 Task: Add an event with the title Second Team Building Workshop: Strengthening Interpersonal Relationships, date '2023/12/19', time 7:00 AM to 9:00 AMand add a description: Welcome to the Performance Improvement Plan (PIP) Discussion, an important and constructive session designed to address performance concerns and create a roadmap for improvement. The PIP Discussion provides an opportunity for open dialogue, collaboration, and support to help individuals overcome challenges and achieve their full potential., put the event into Yellow category . Add location for the event as: 321 The Dubai Mall, Dubai, UAE, logged in from the account softage.10@softage.netand send the event invitation to softage.5@softage.net and softage.6@softage.net. Set a reminder for the event 1 hour before
Action: Mouse moved to (133, 151)
Screenshot: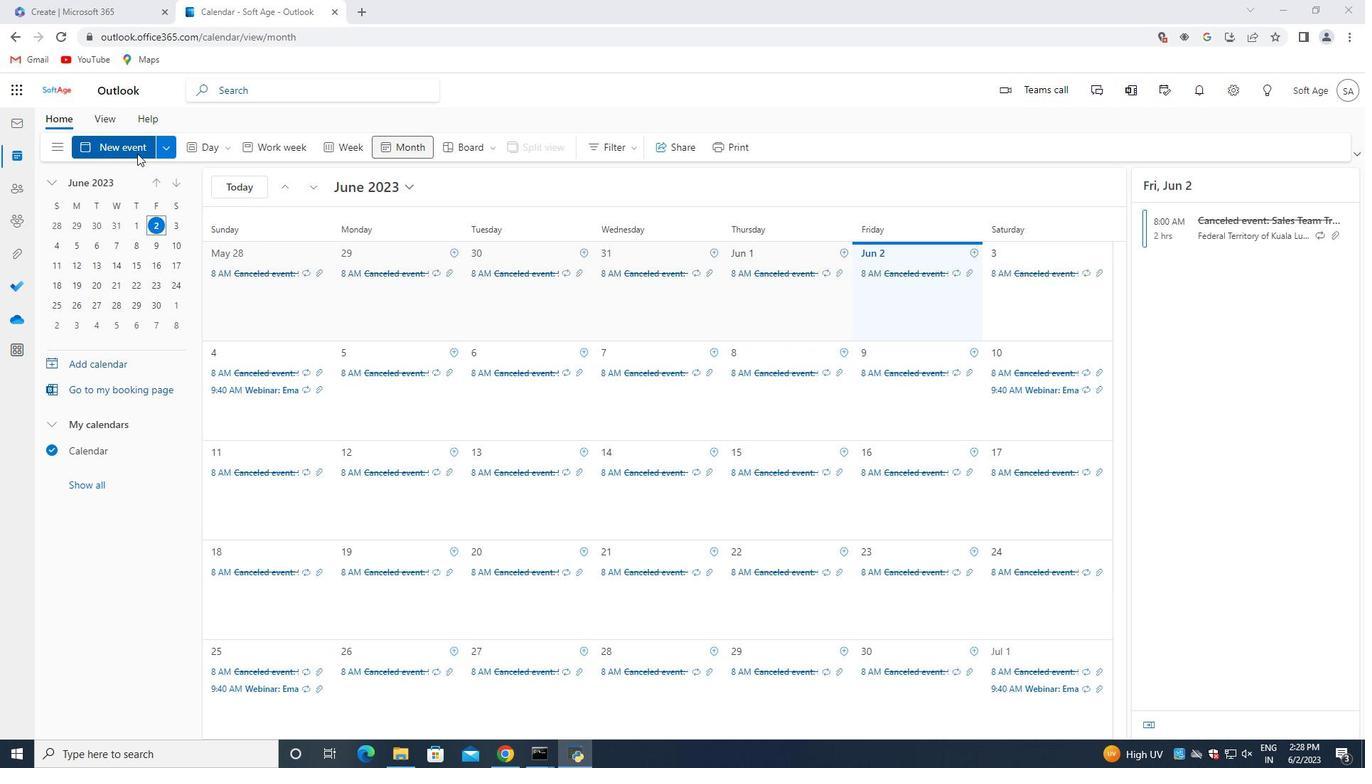 
Action: Mouse pressed left at (133, 151)
Screenshot: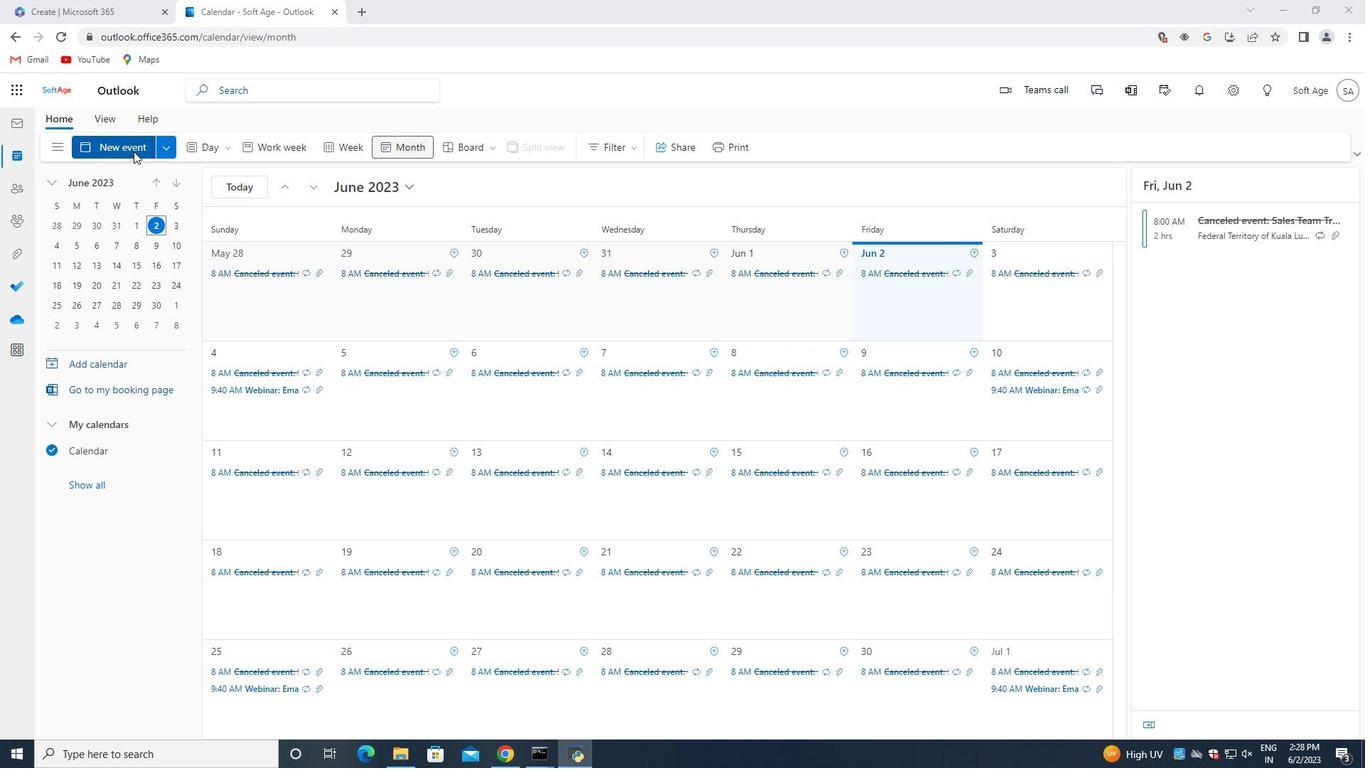 
Action: Mouse moved to (386, 234)
Screenshot: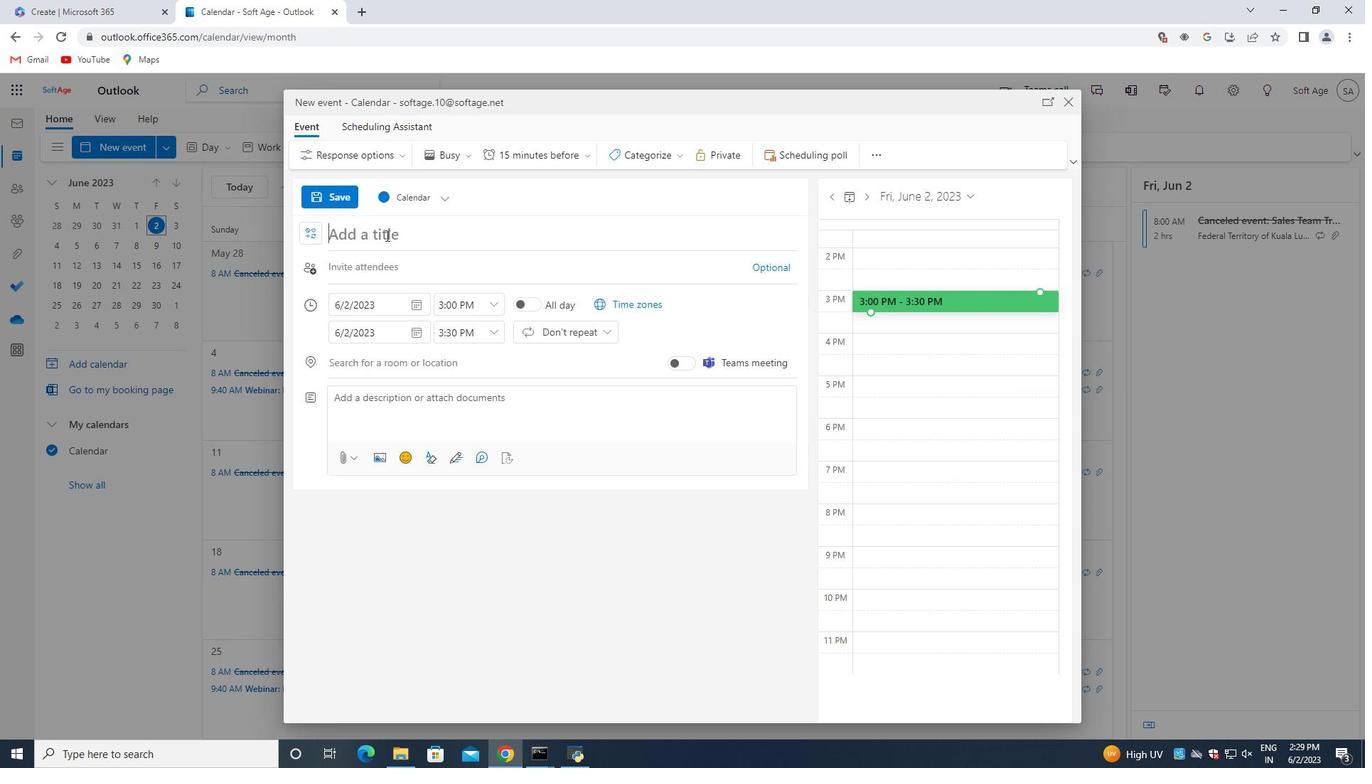 
Action: Mouse pressed left at (386, 234)
Screenshot: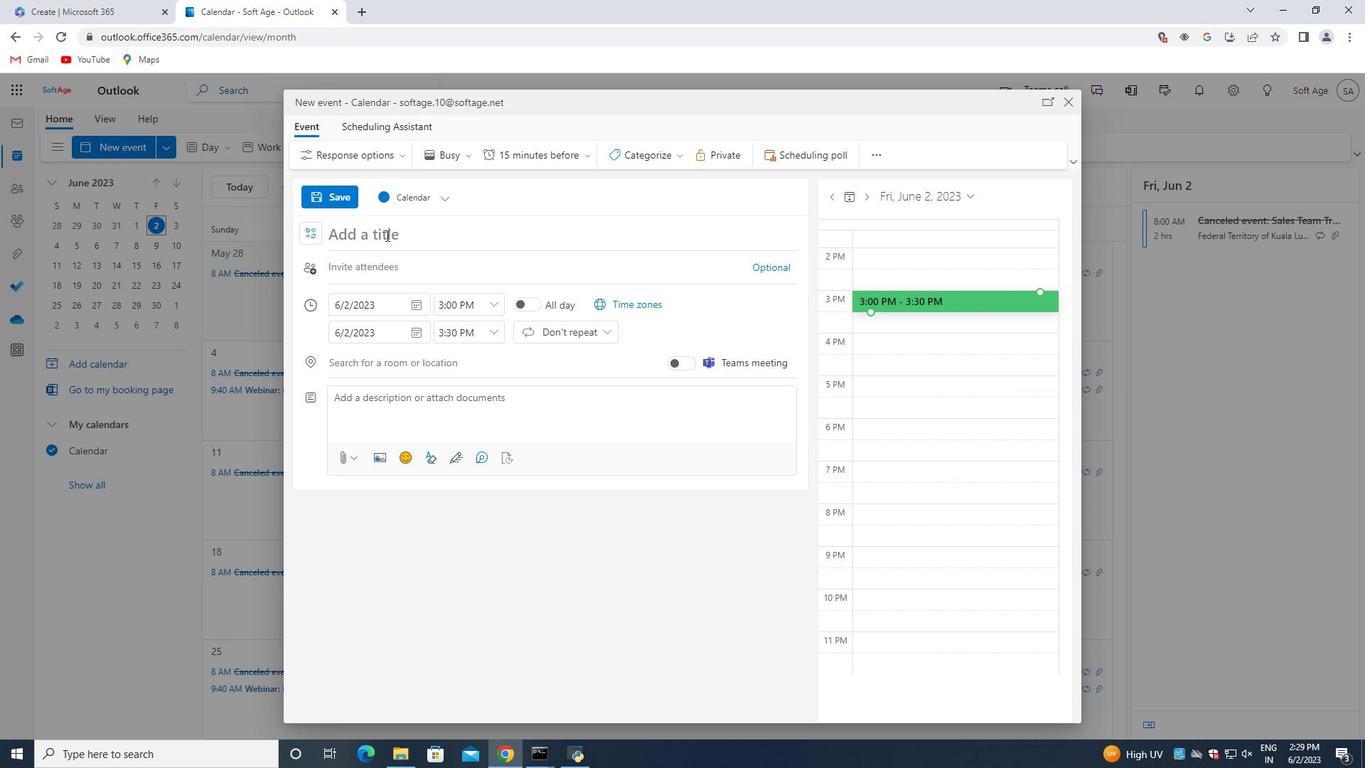 
Action: Key pressed <Key.shift>Second<Key.space><Key.shift>Team<Key.space><Key.shift>Building<Key.space><Key.shift>Workshop<Key.shift_r><Key.shift_r><Key.shift_r>:<Key.space><Key.shift>Strengthening<Key.space><Key.shift>Interpersonal<Key.space><Key.shift>Relationships
Screenshot: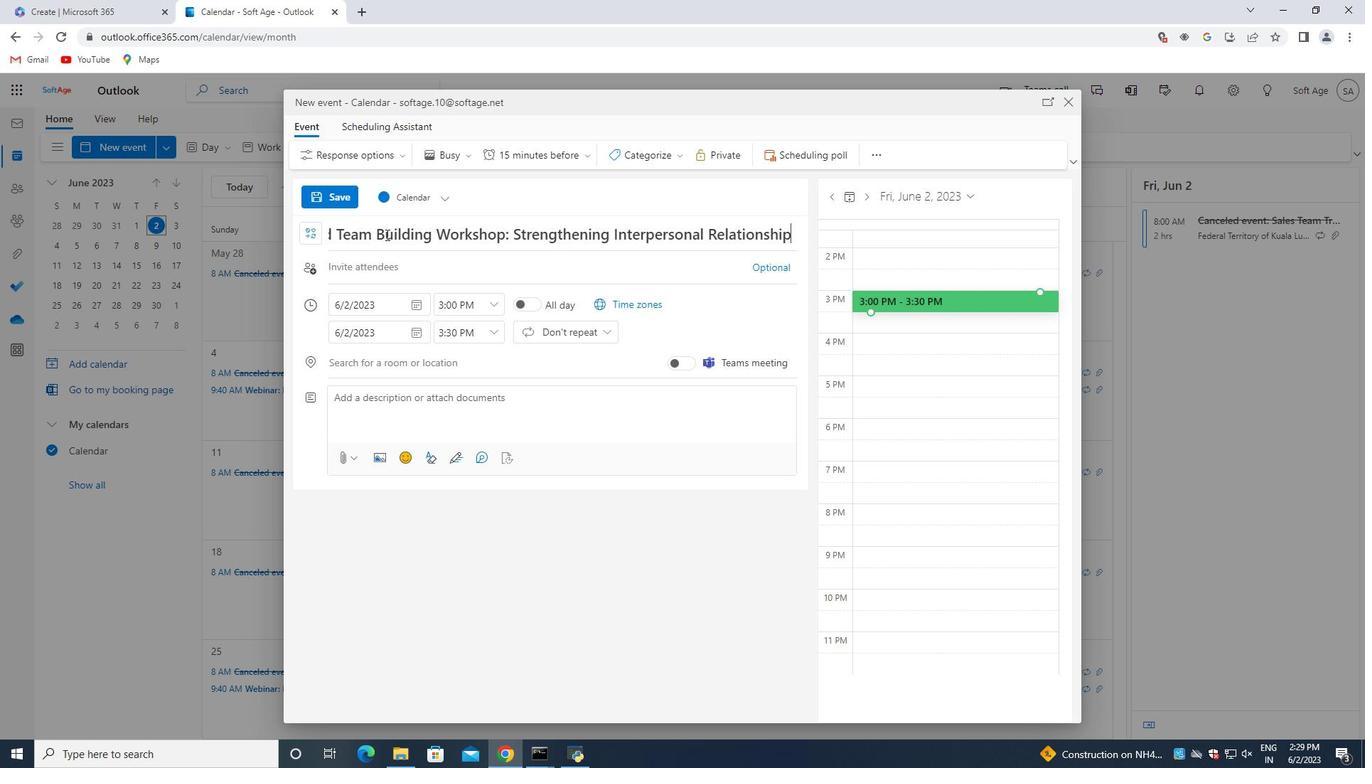 
Action: Mouse moved to (415, 305)
Screenshot: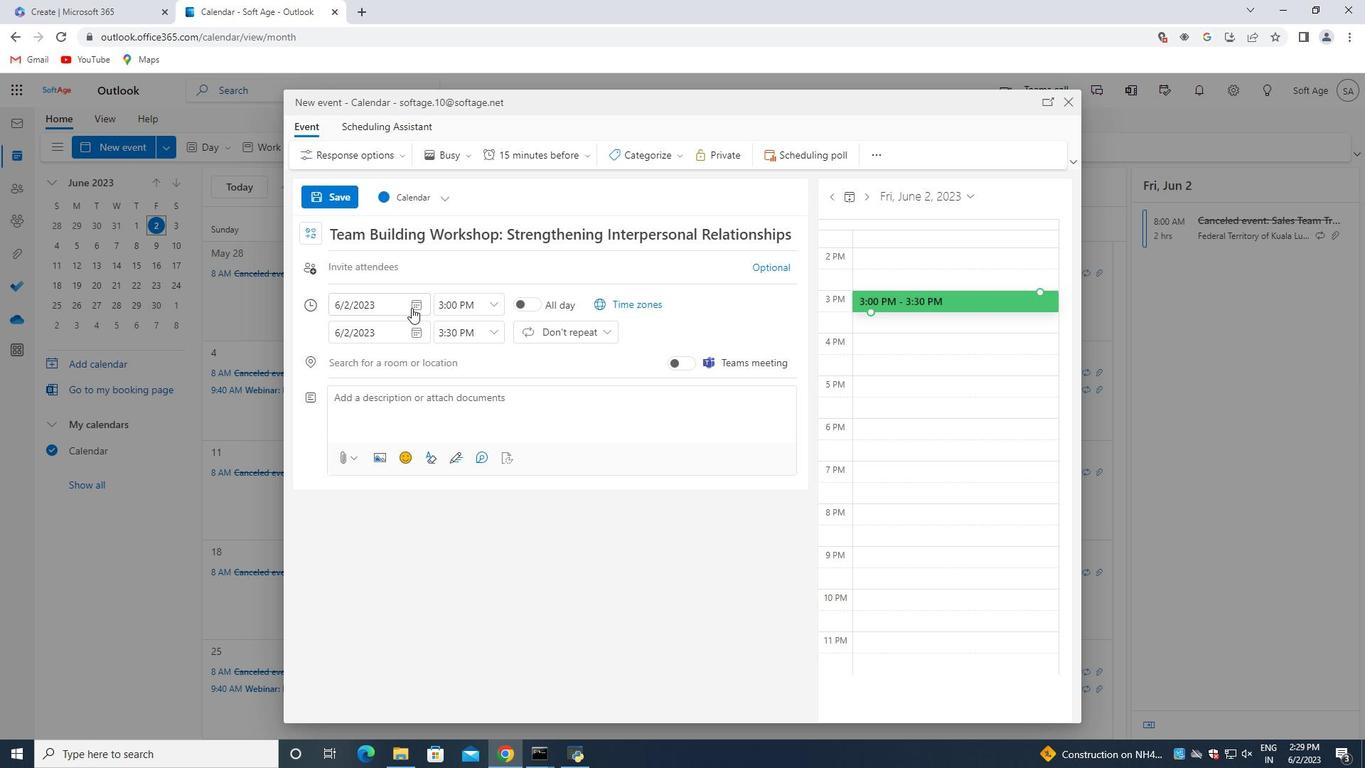
Action: Mouse pressed left at (415, 305)
Screenshot: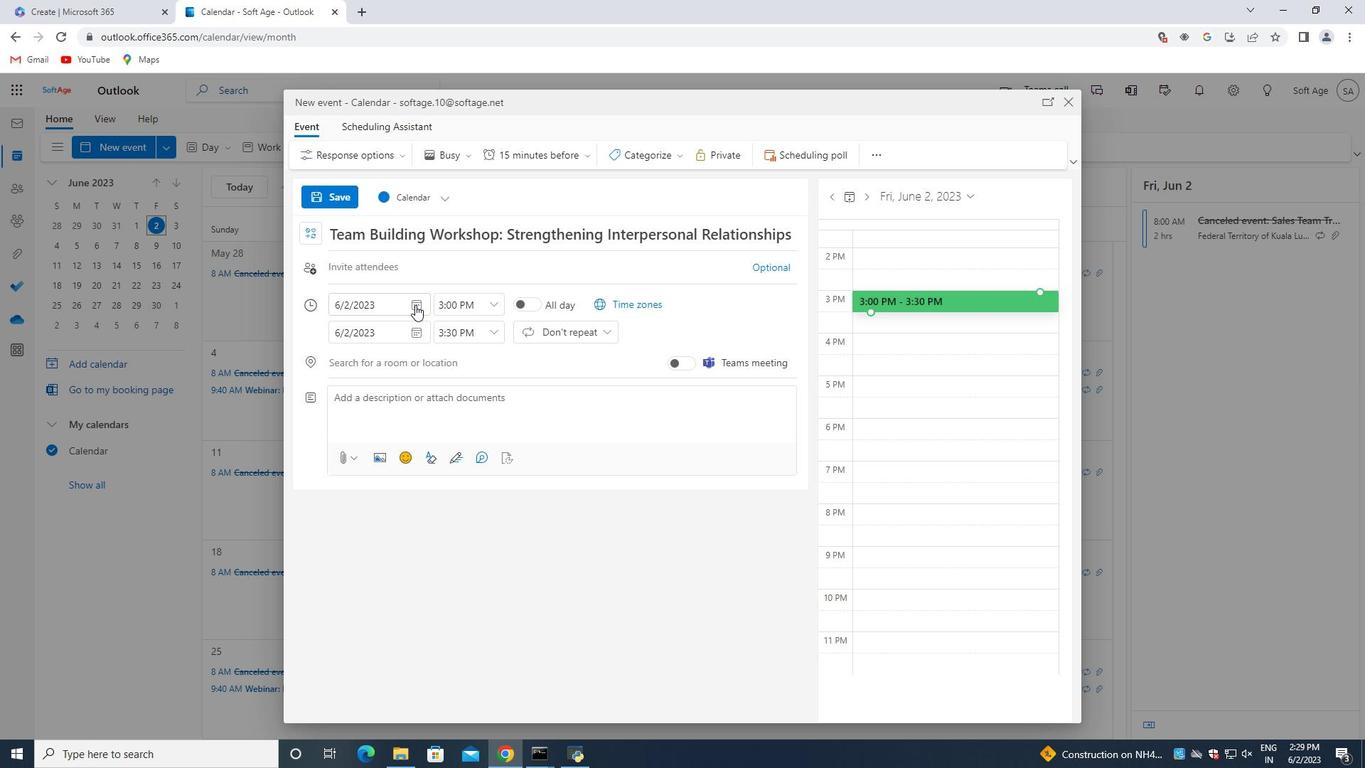 
Action: Mouse moved to (465, 332)
Screenshot: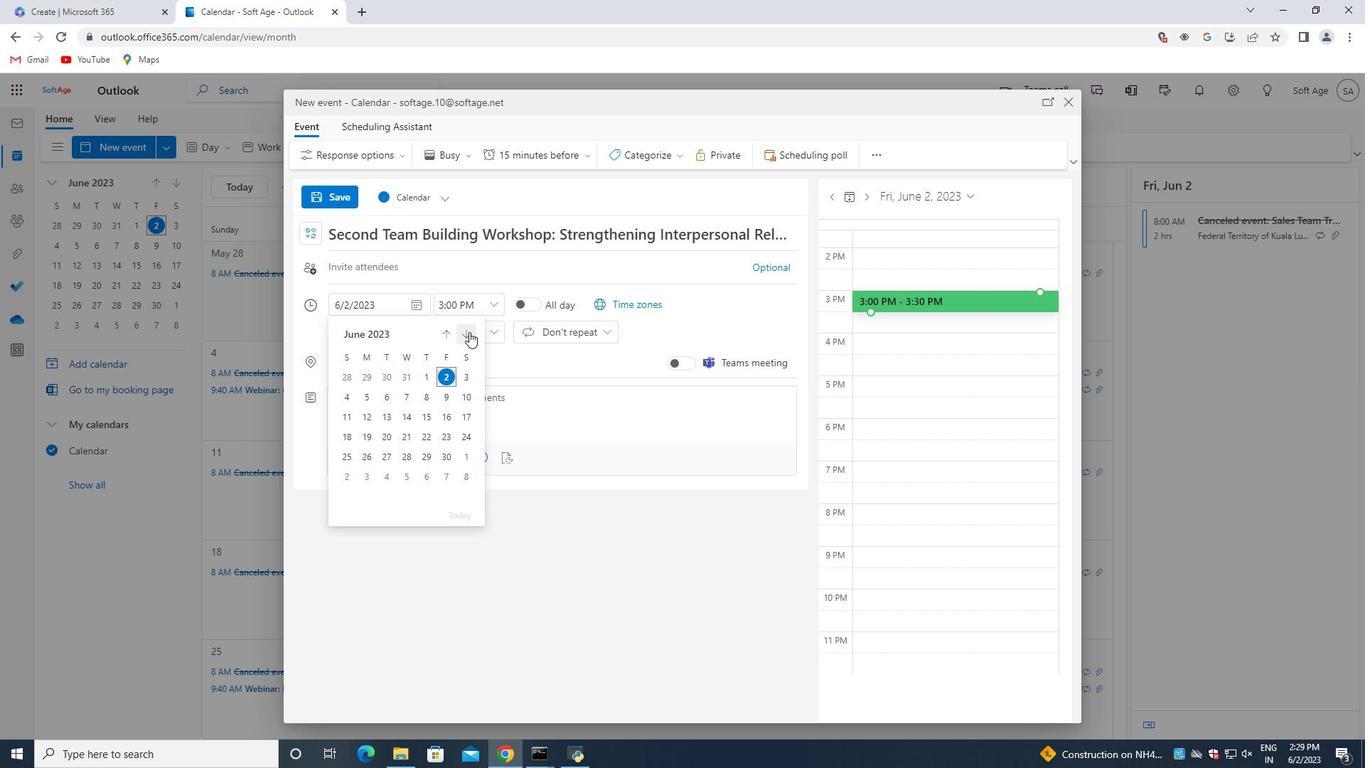 
Action: Mouse pressed left at (465, 332)
Screenshot: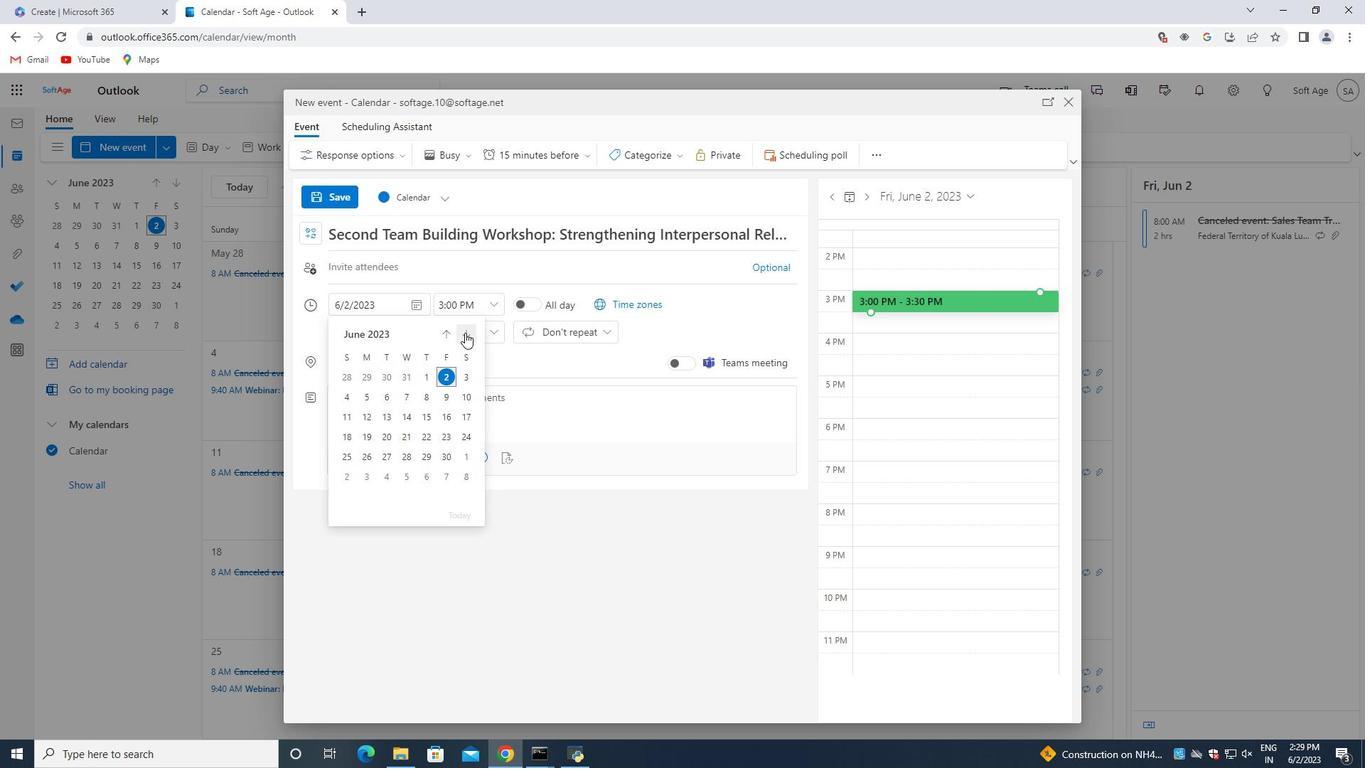 
Action: Mouse pressed left at (465, 332)
Screenshot: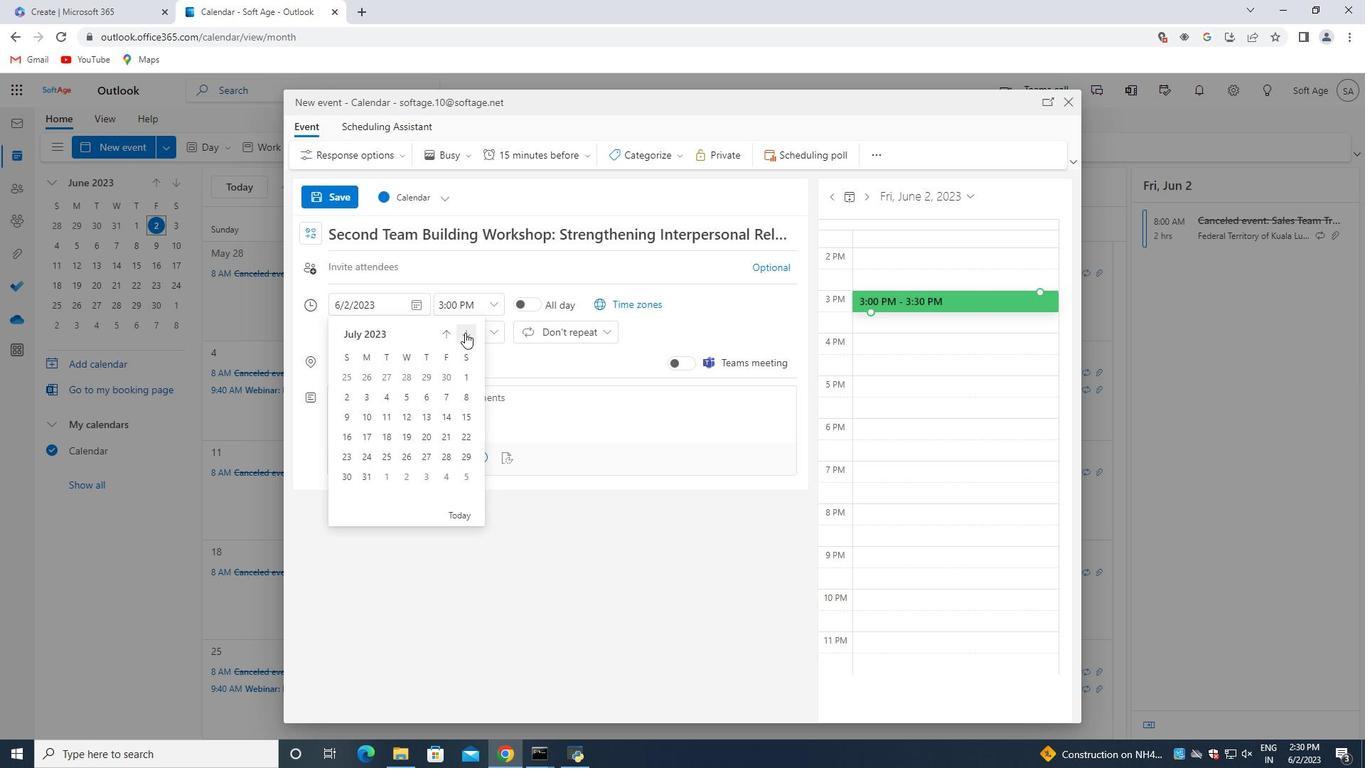 
Action: Mouse pressed left at (465, 332)
Screenshot: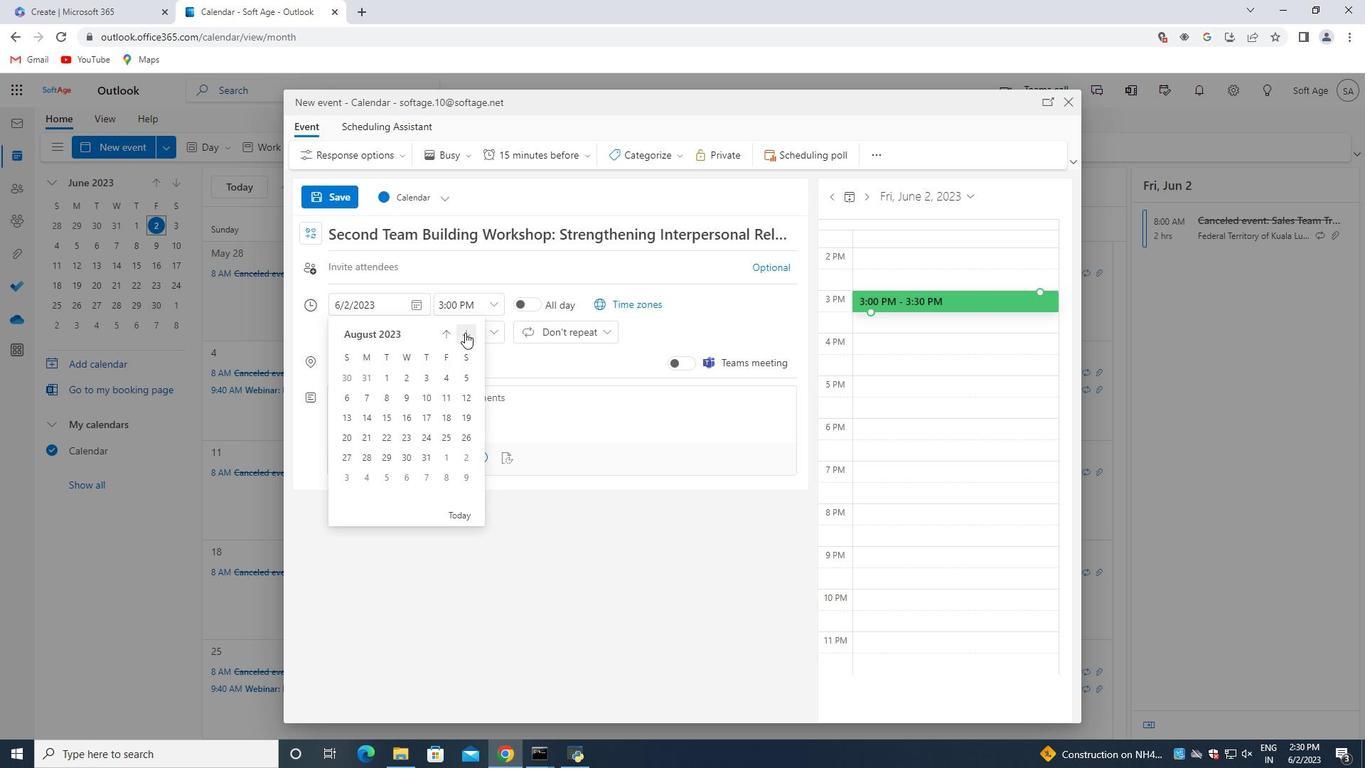 
Action: Mouse pressed left at (465, 332)
Screenshot: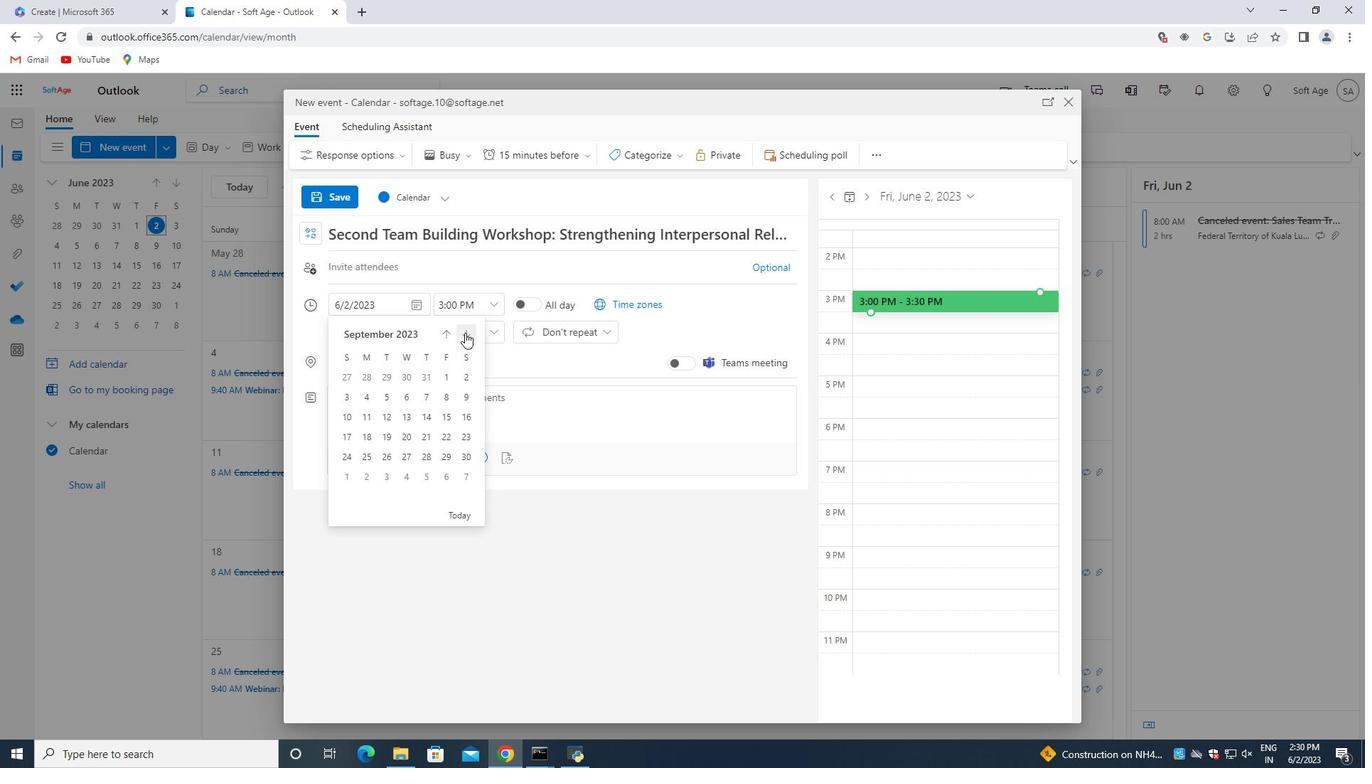 
Action: Mouse pressed left at (465, 332)
Screenshot: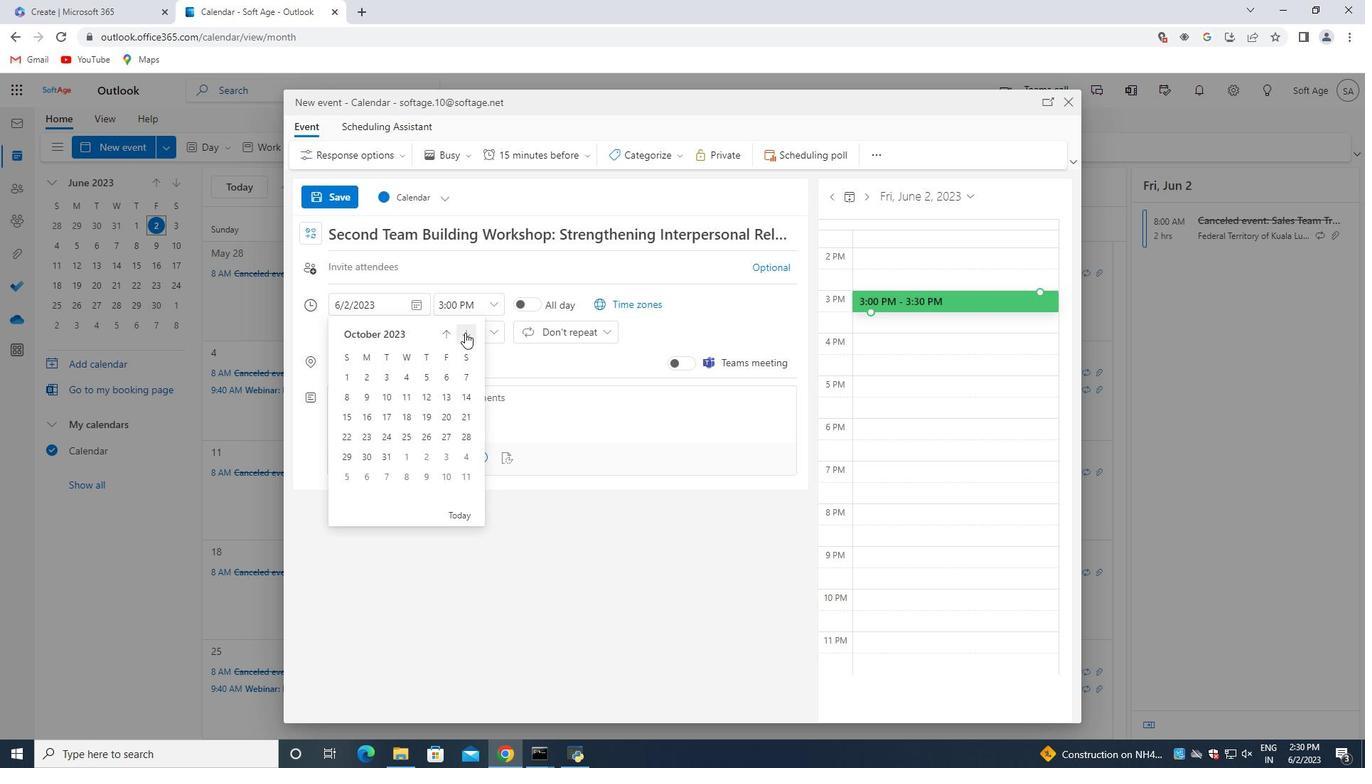 
Action: Mouse pressed left at (465, 332)
Screenshot: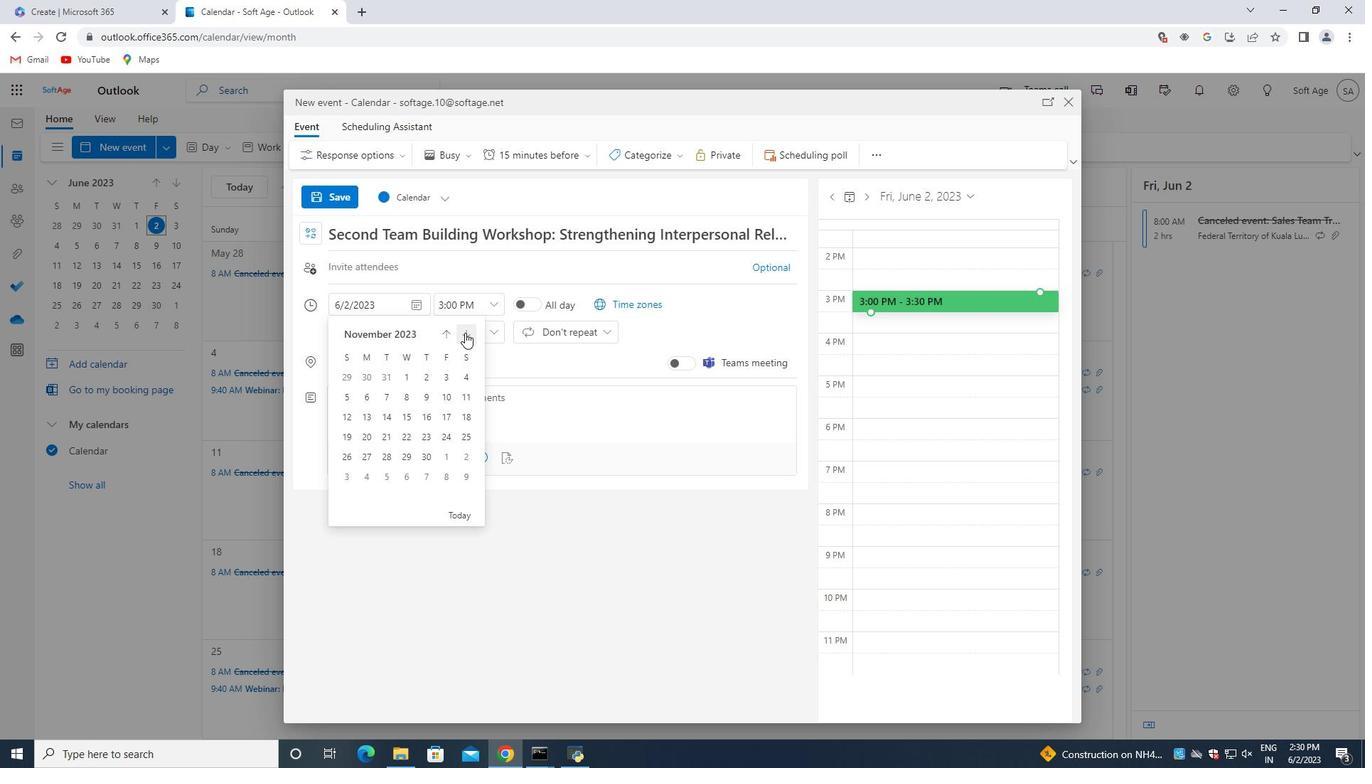 
Action: Mouse moved to (389, 434)
Screenshot: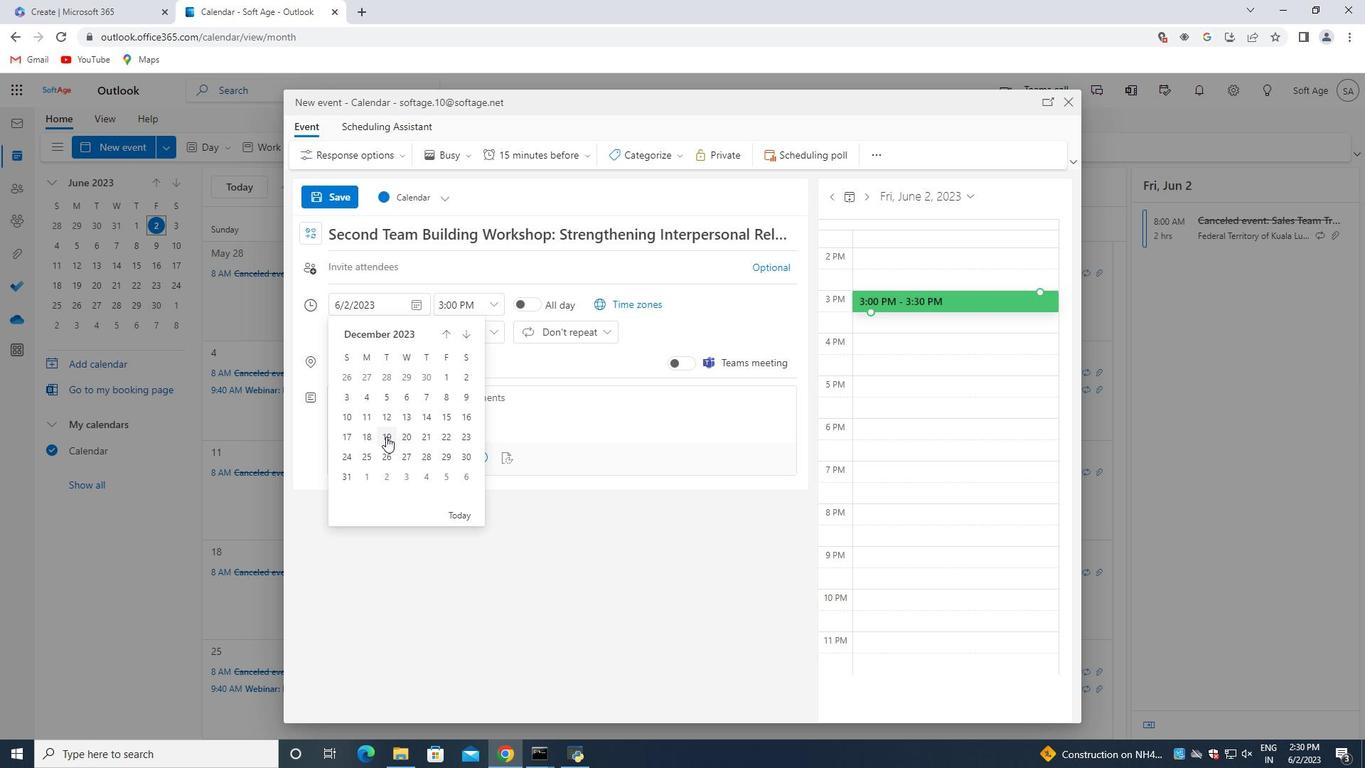 
Action: Mouse pressed left at (389, 434)
Screenshot: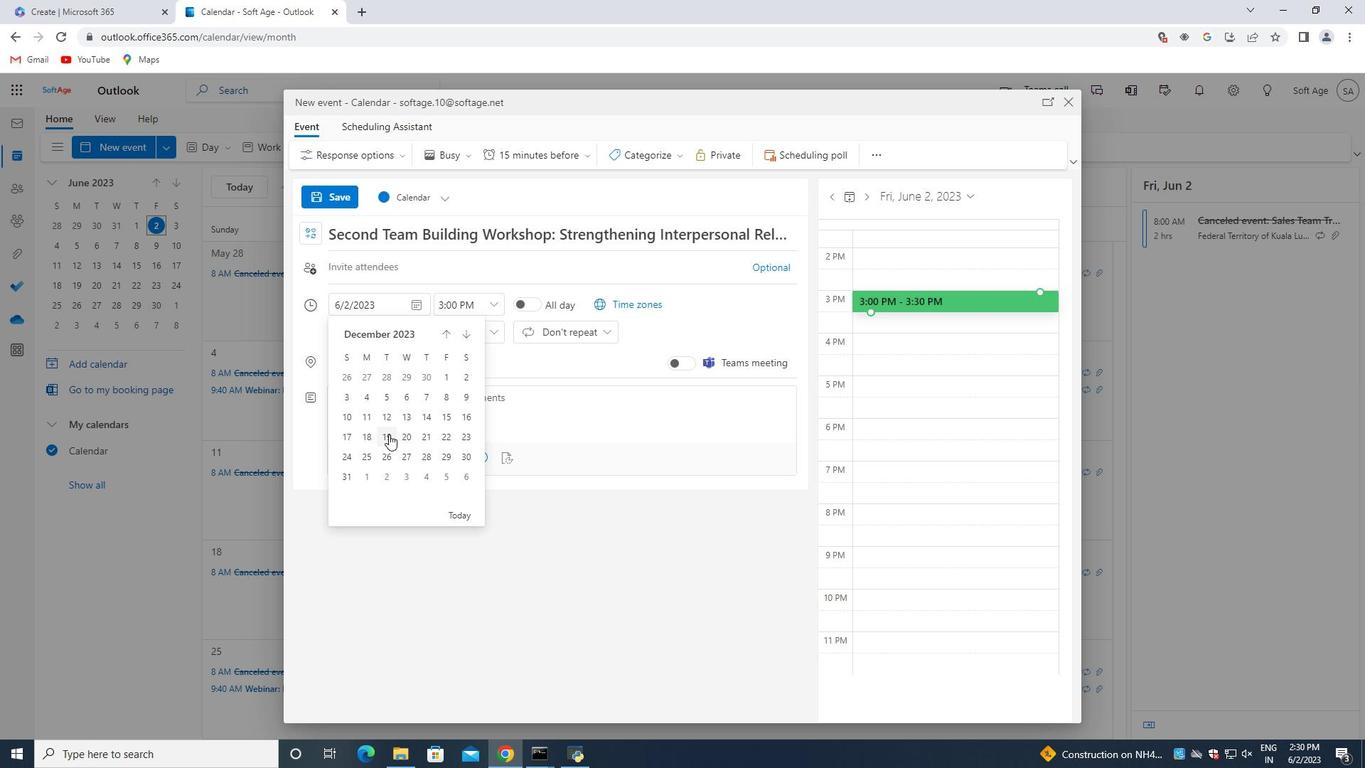 
Action: Mouse moved to (496, 307)
Screenshot: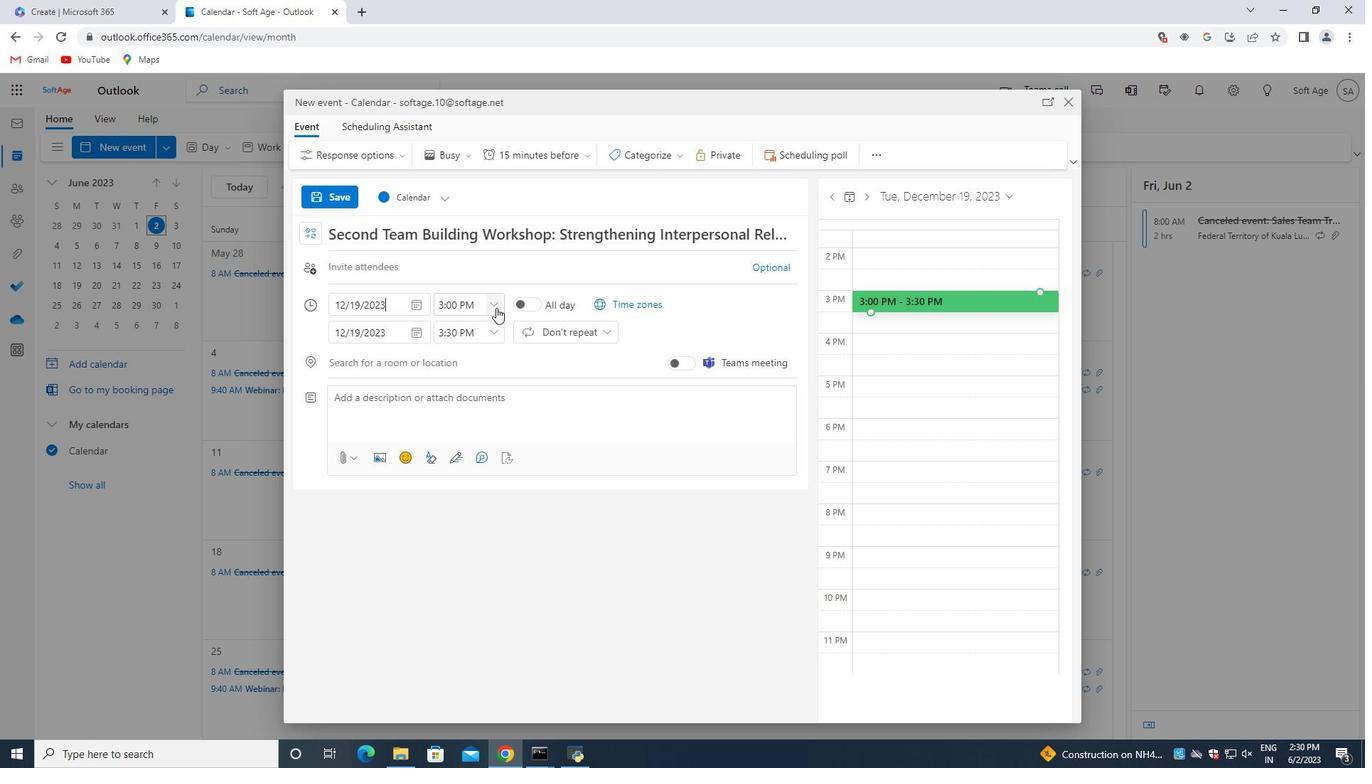 
Action: Mouse pressed left at (496, 307)
Screenshot: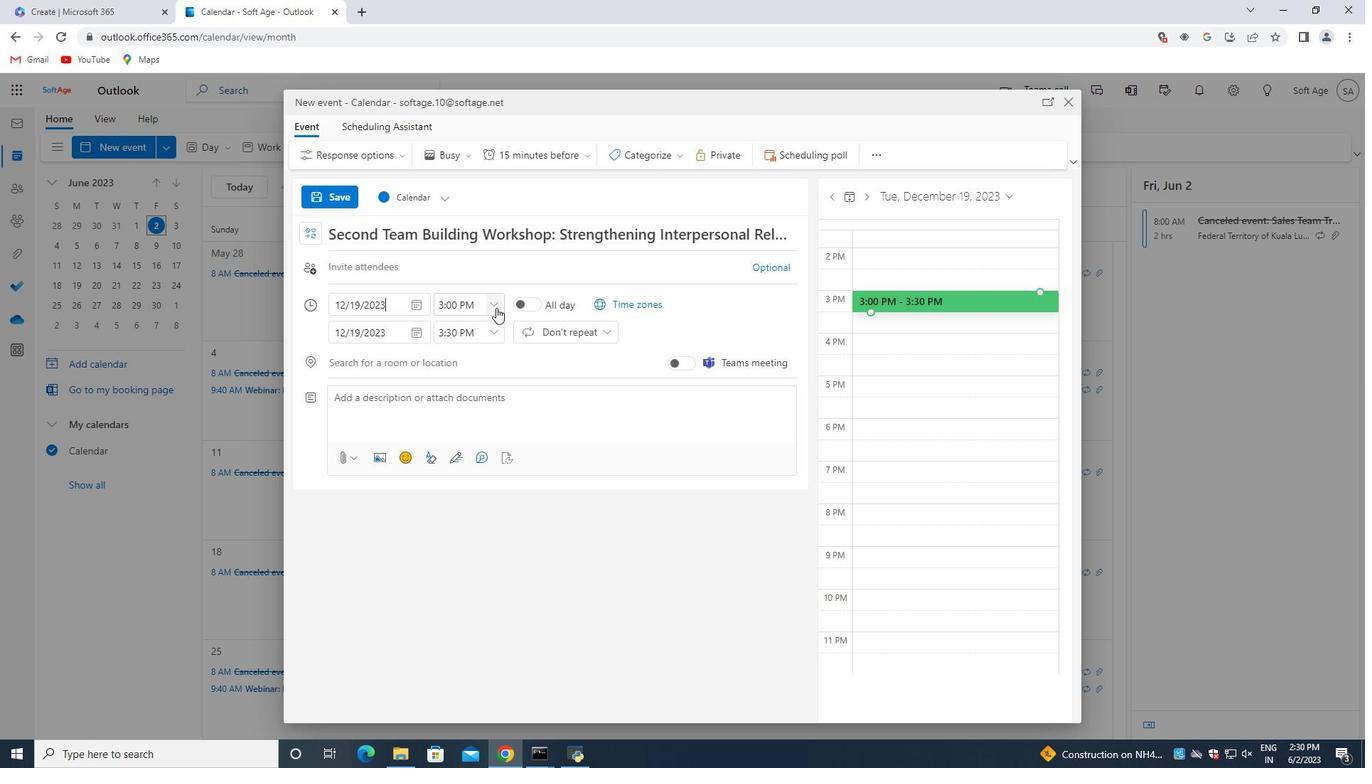 
Action: Mouse moved to (470, 344)
Screenshot: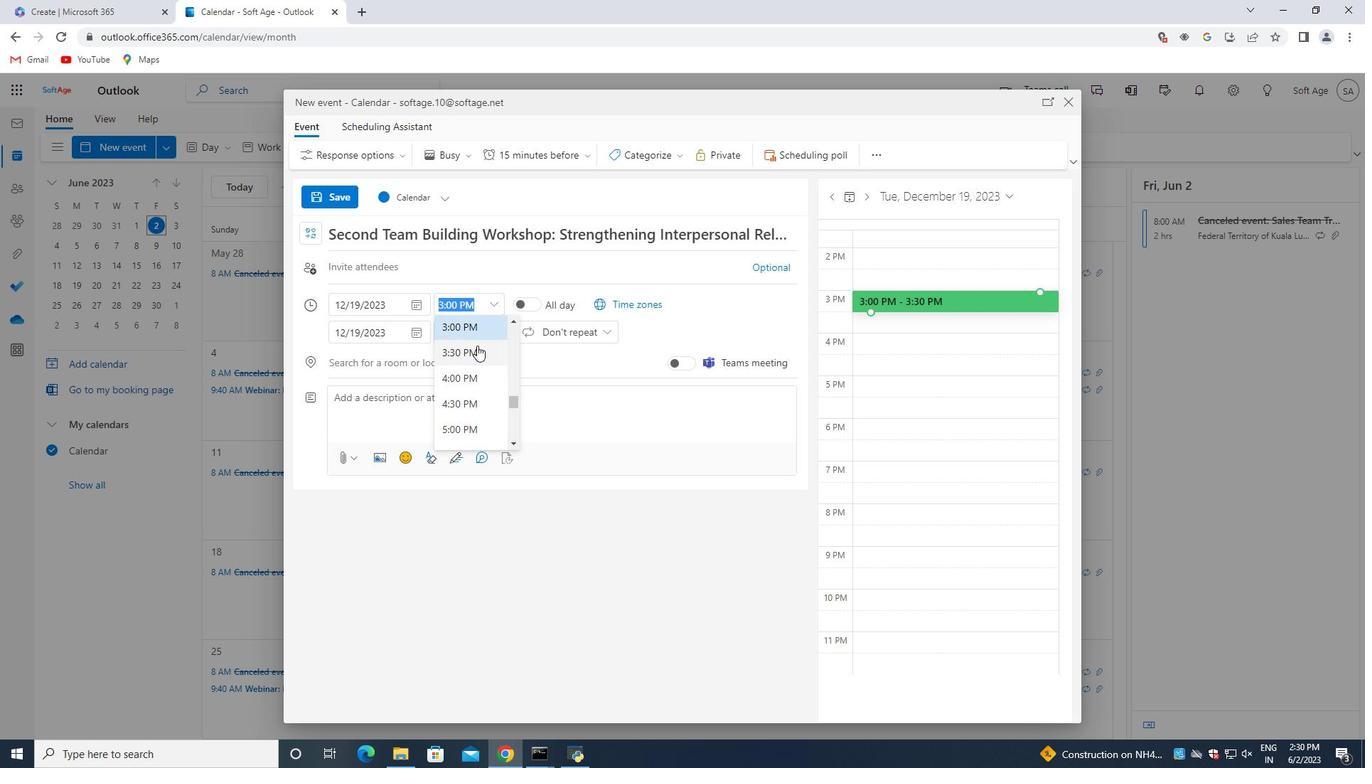 
Action: Mouse scrolled (470, 344) with delta (0, 0)
Screenshot: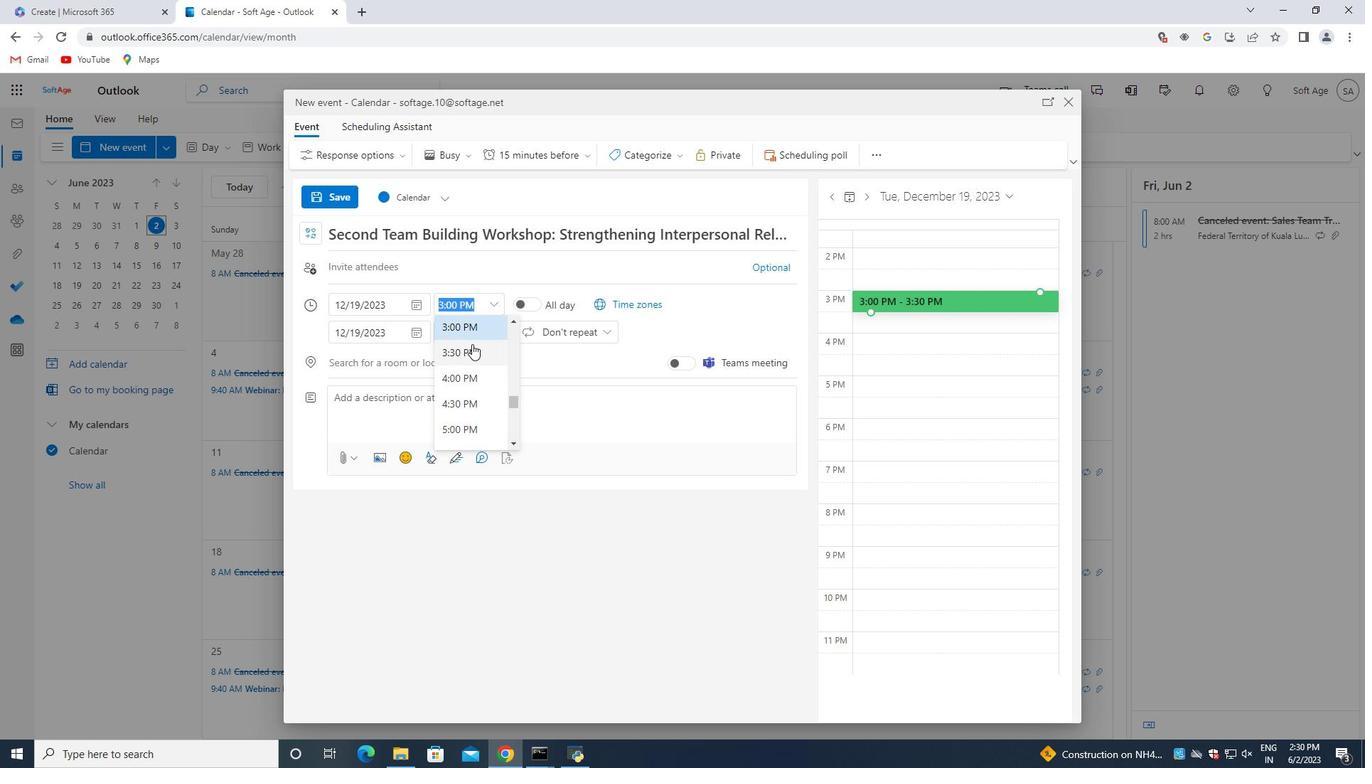
Action: Mouse scrolled (470, 344) with delta (0, 0)
Screenshot: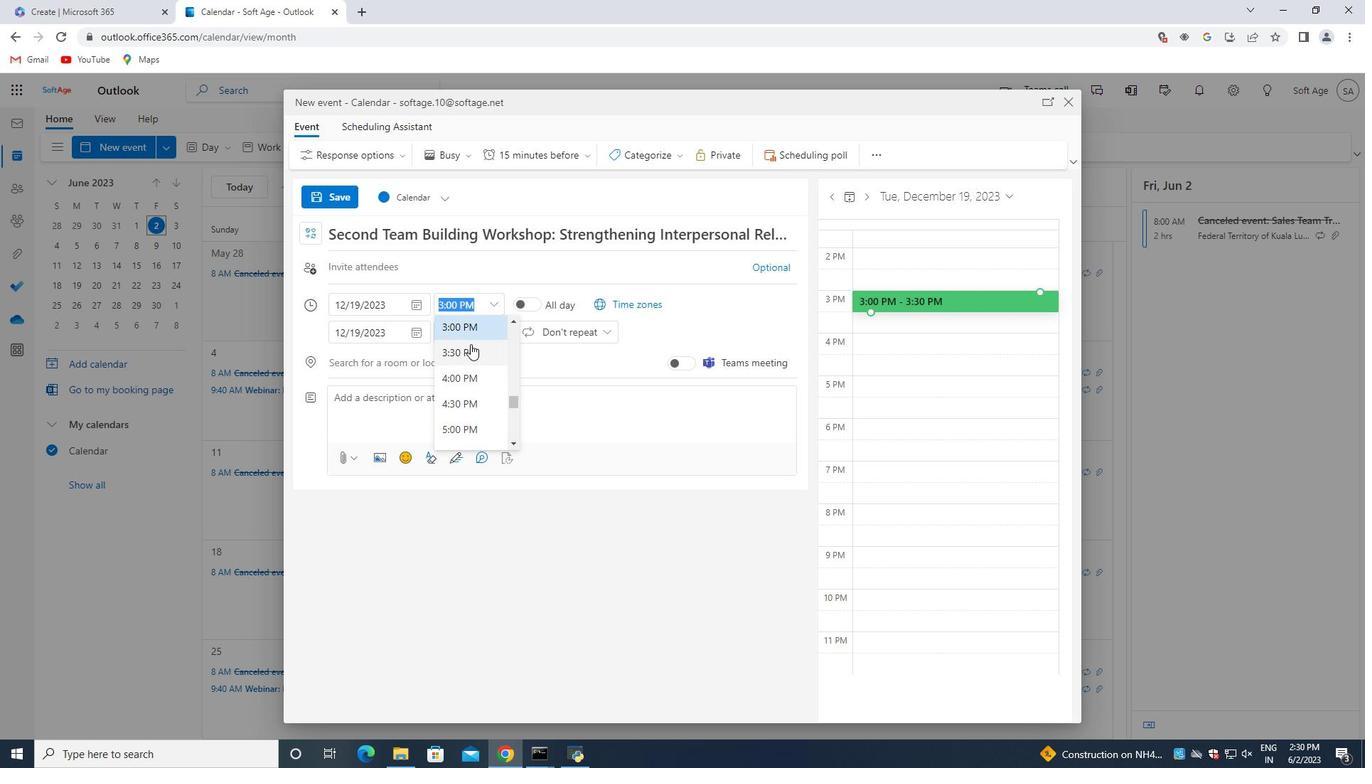 
Action: Mouse scrolled (470, 344) with delta (0, 0)
Screenshot: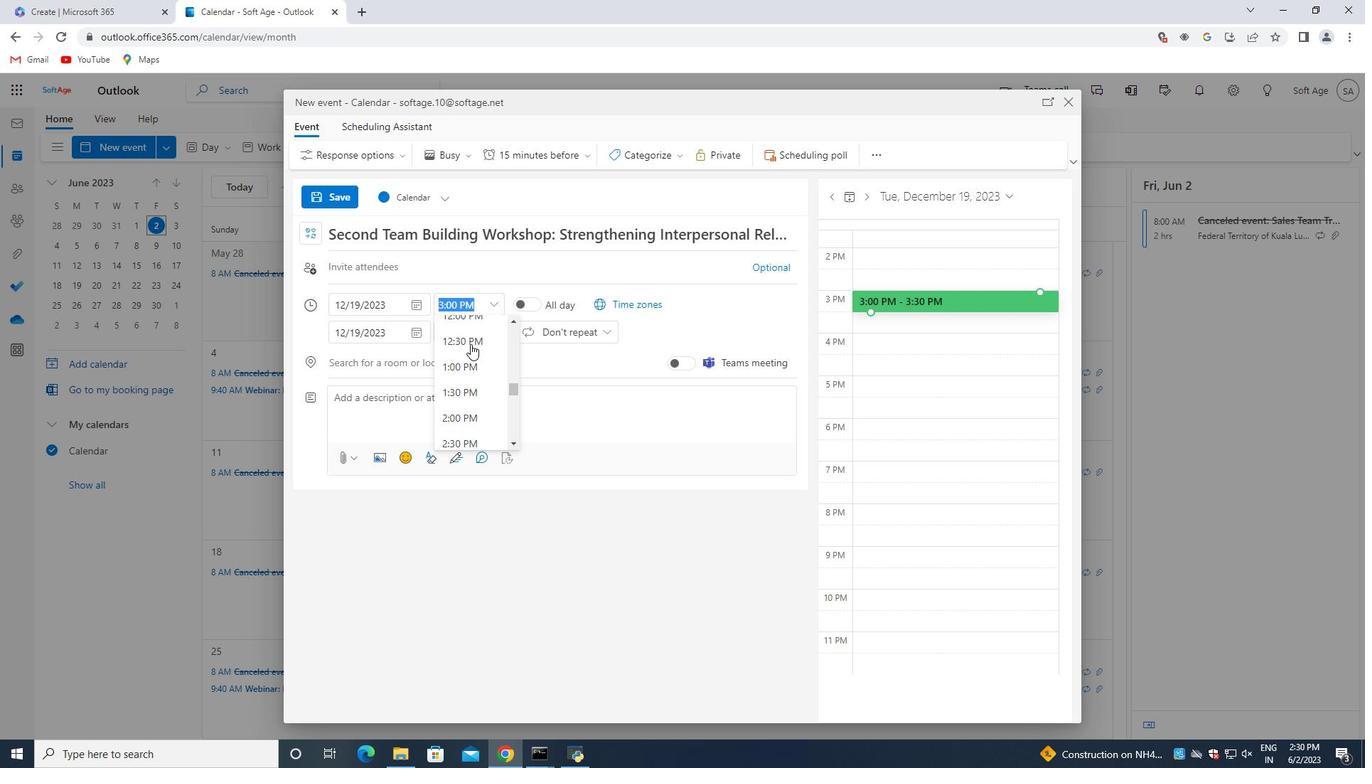 
Action: Mouse scrolled (470, 344) with delta (0, 0)
Screenshot: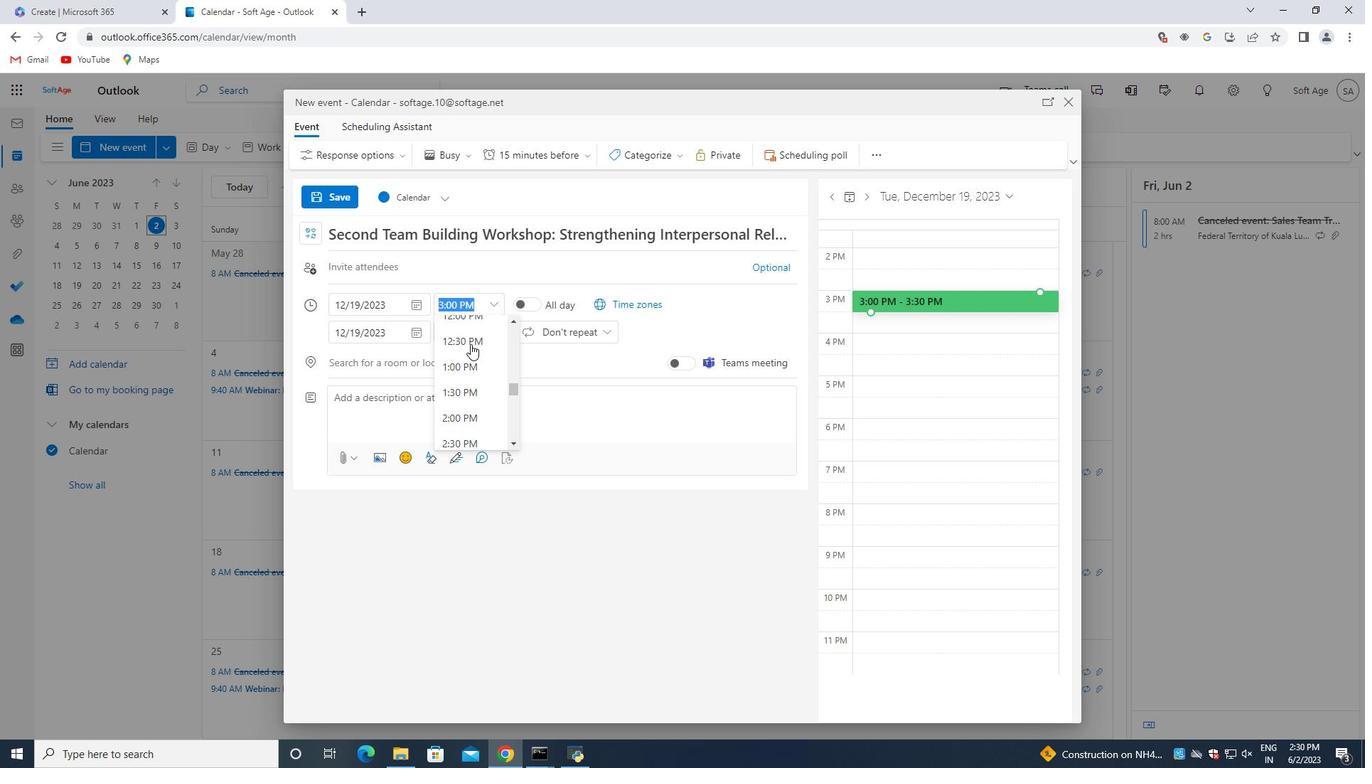 
Action: Mouse scrolled (470, 344) with delta (0, 0)
Screenshot: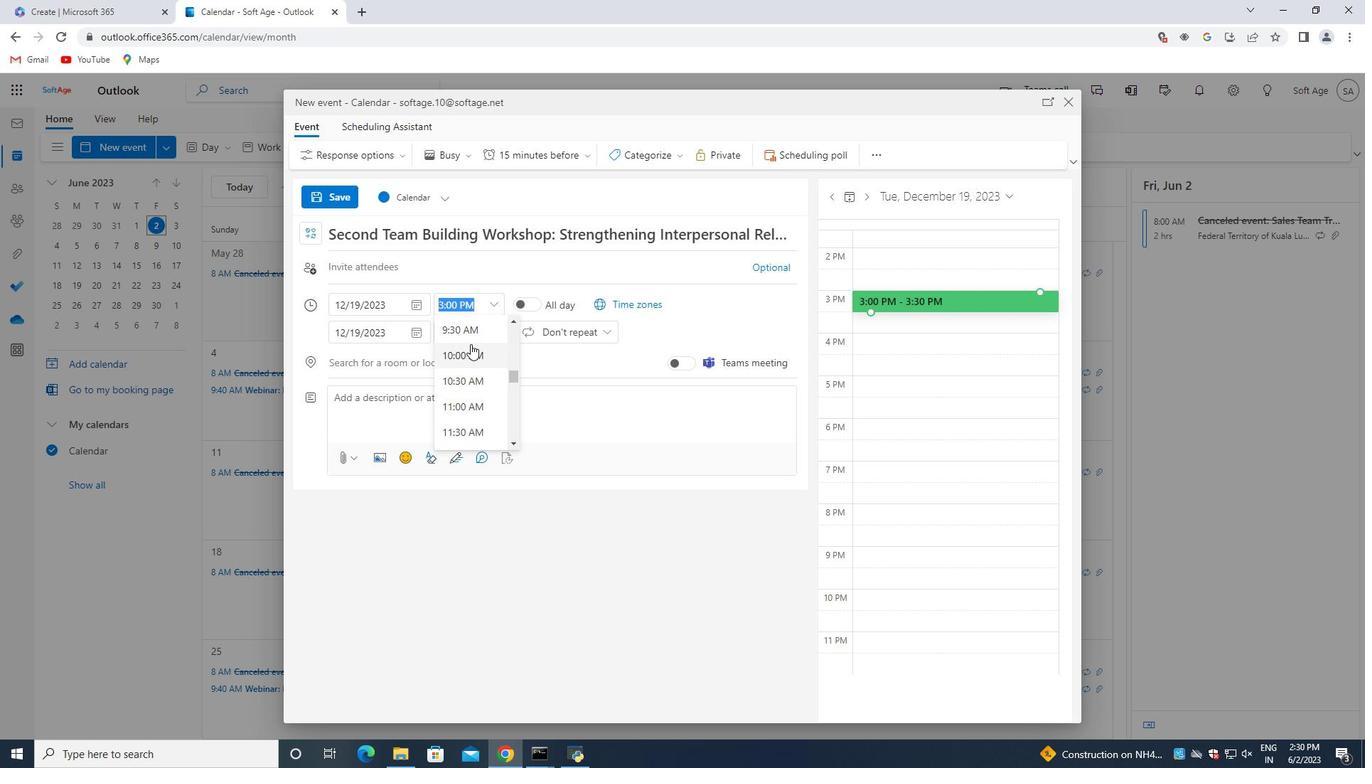 
Action: Mouse scrolled (470, 344) with delta (0, 0)
Screenshot: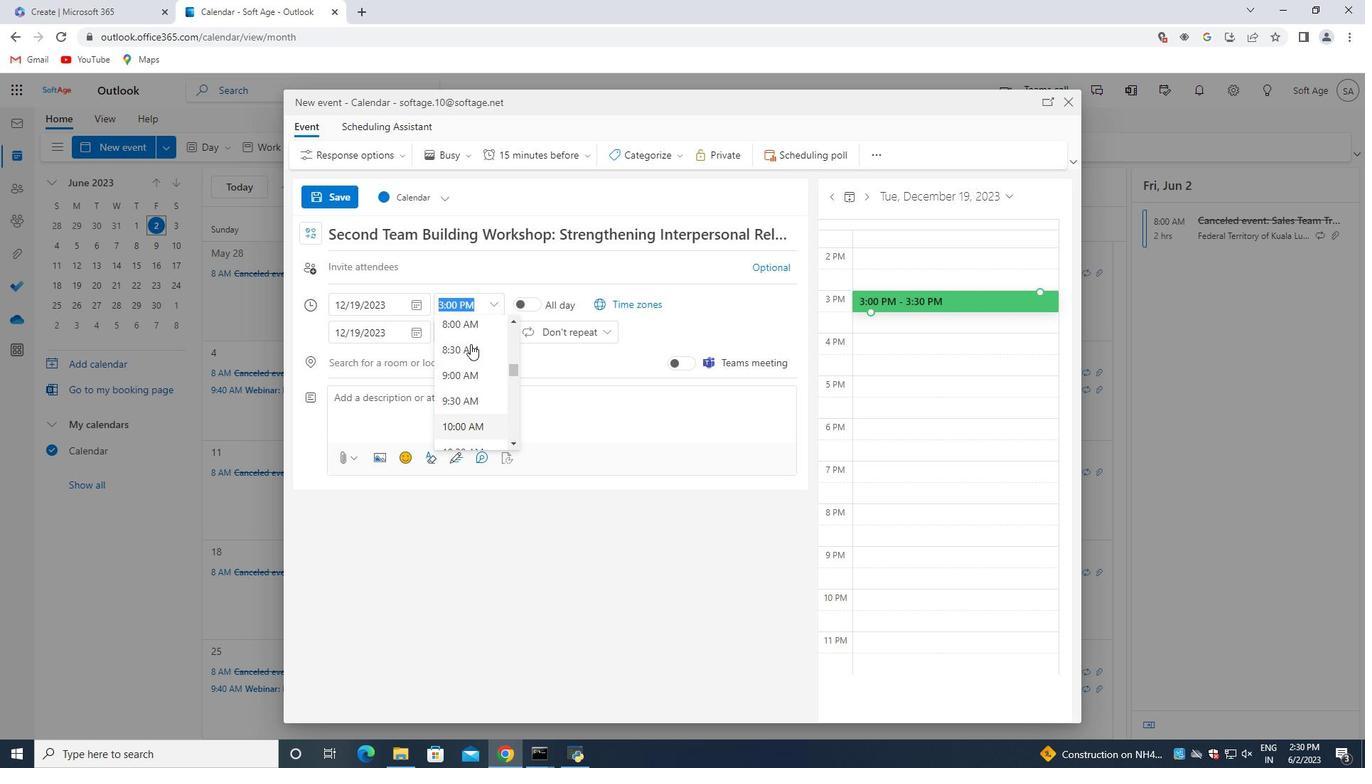 
Action: Mouse pressed left at (470, 344)
Screenshot: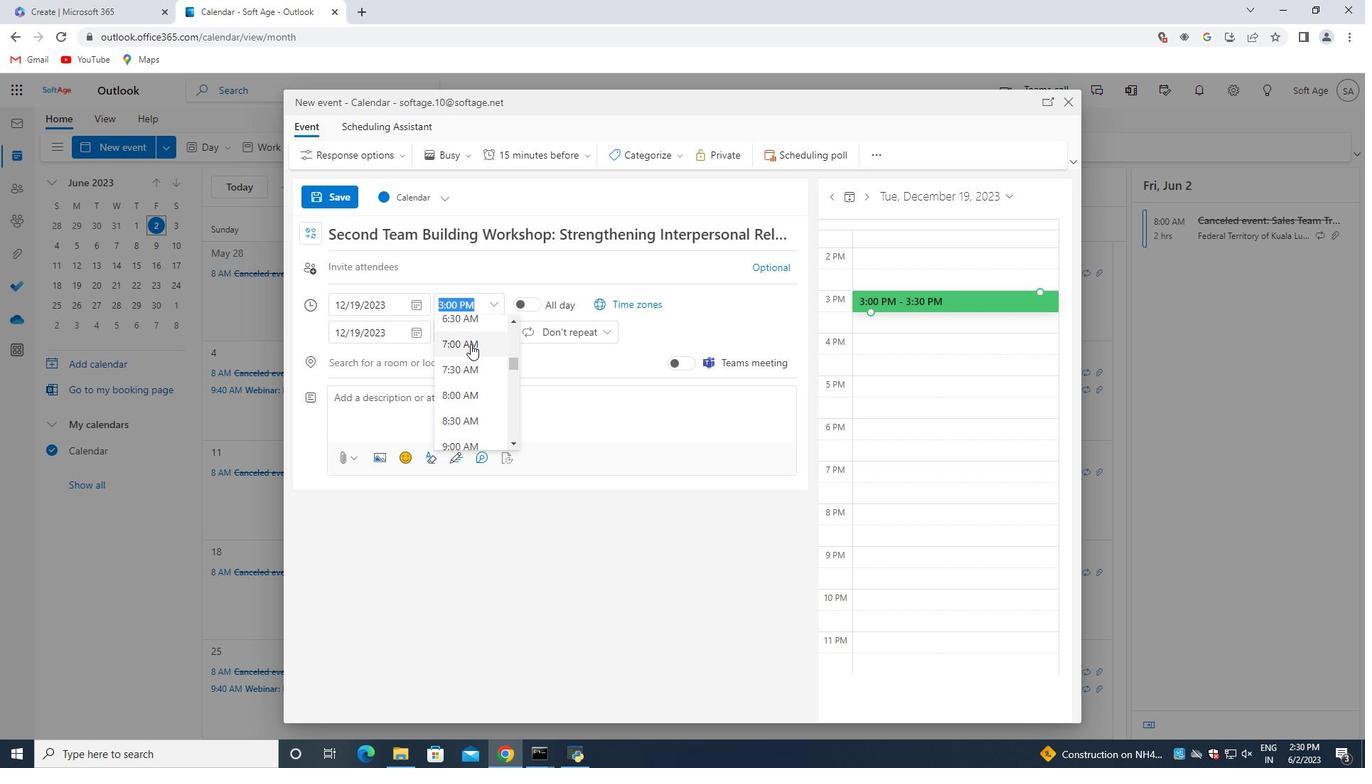 
Action: Mouse moved to (500, 332)
Screenshot: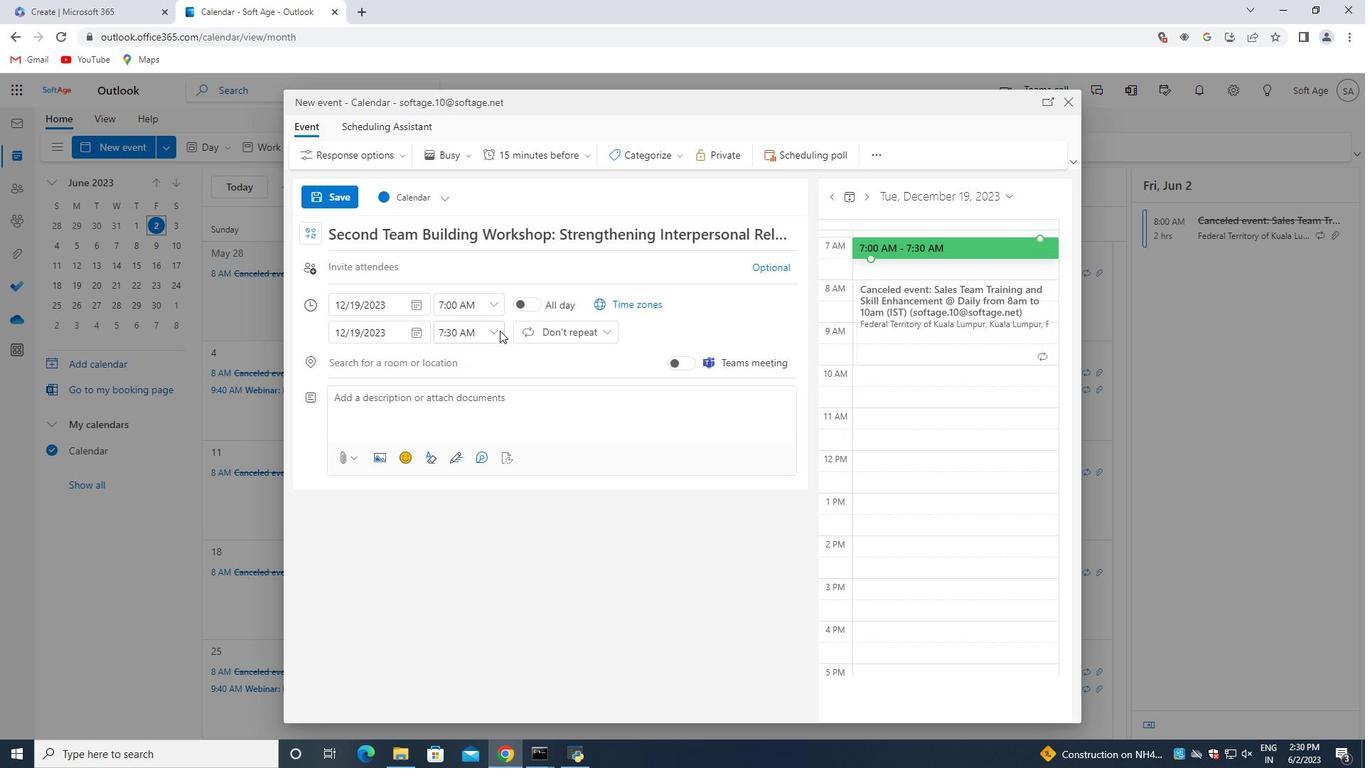 
Action: Mouse pressed left at (500, 332)
Screenshot: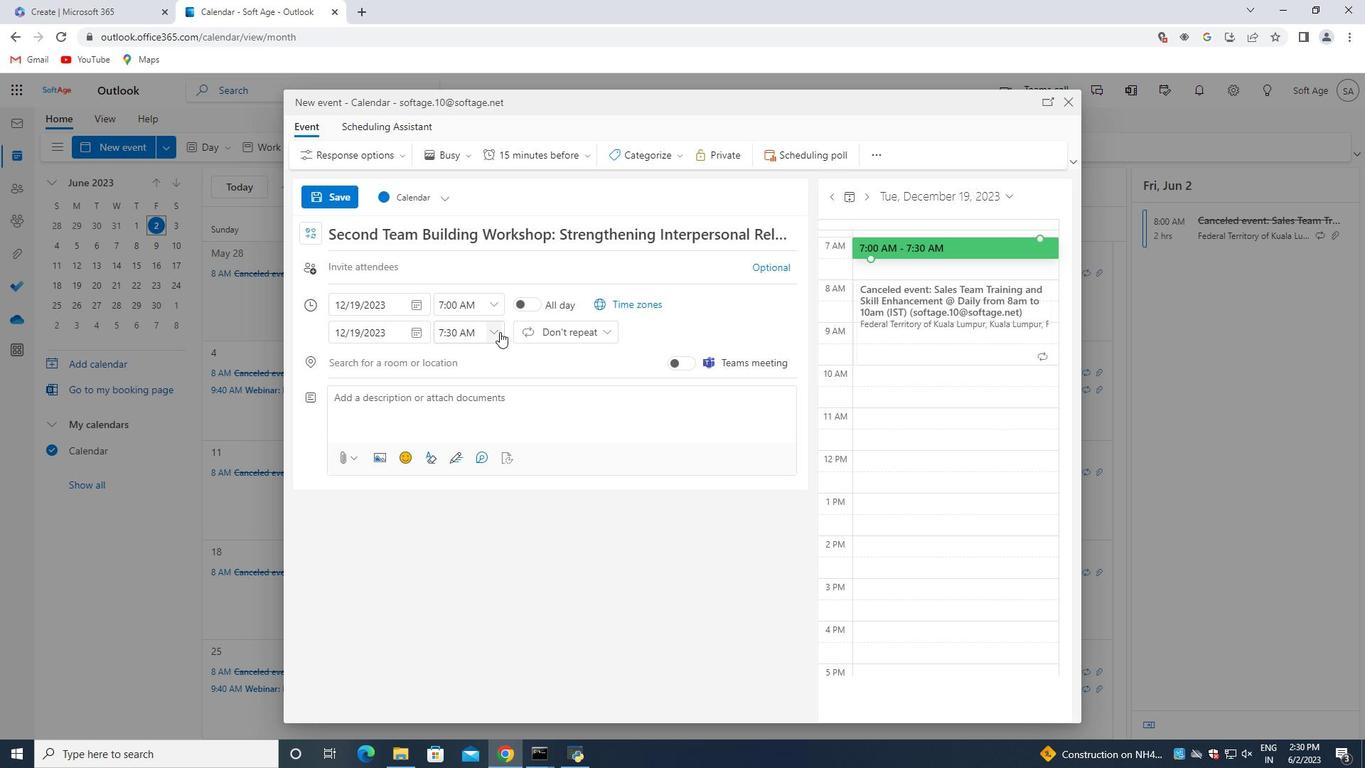 
Action: Mouse moved to (477, 426)
Screenshot: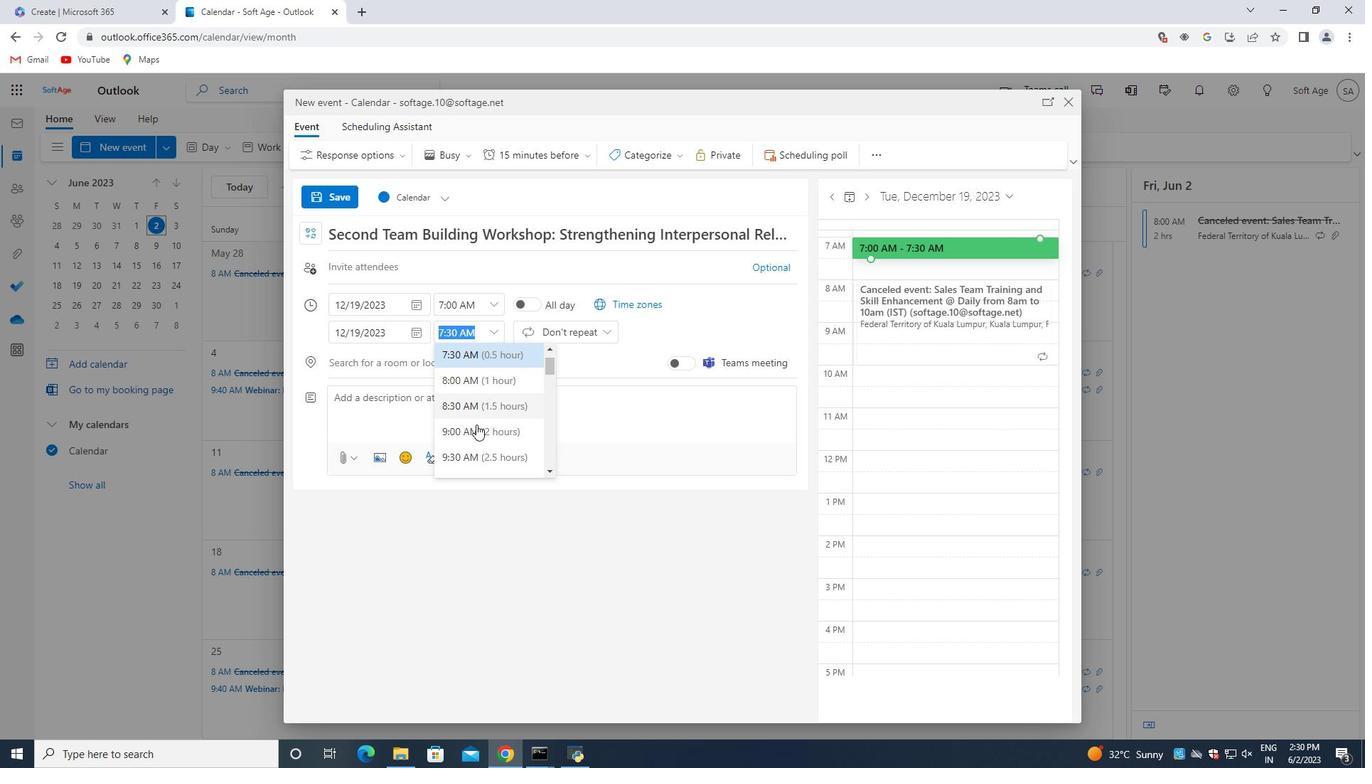 
Action: Mouse pressed left at (477, 426)
Screenshot: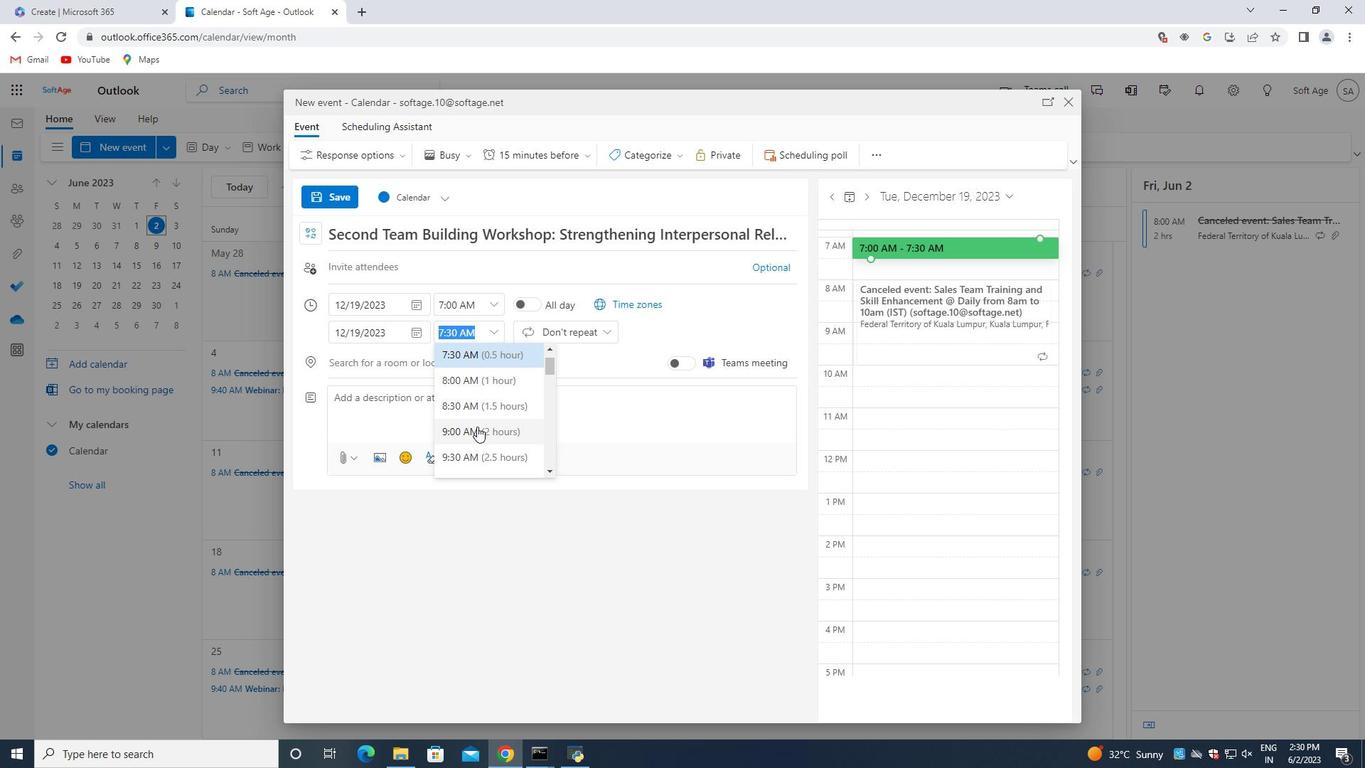
Action: Mouse moved to (478, 396)
Screenshot: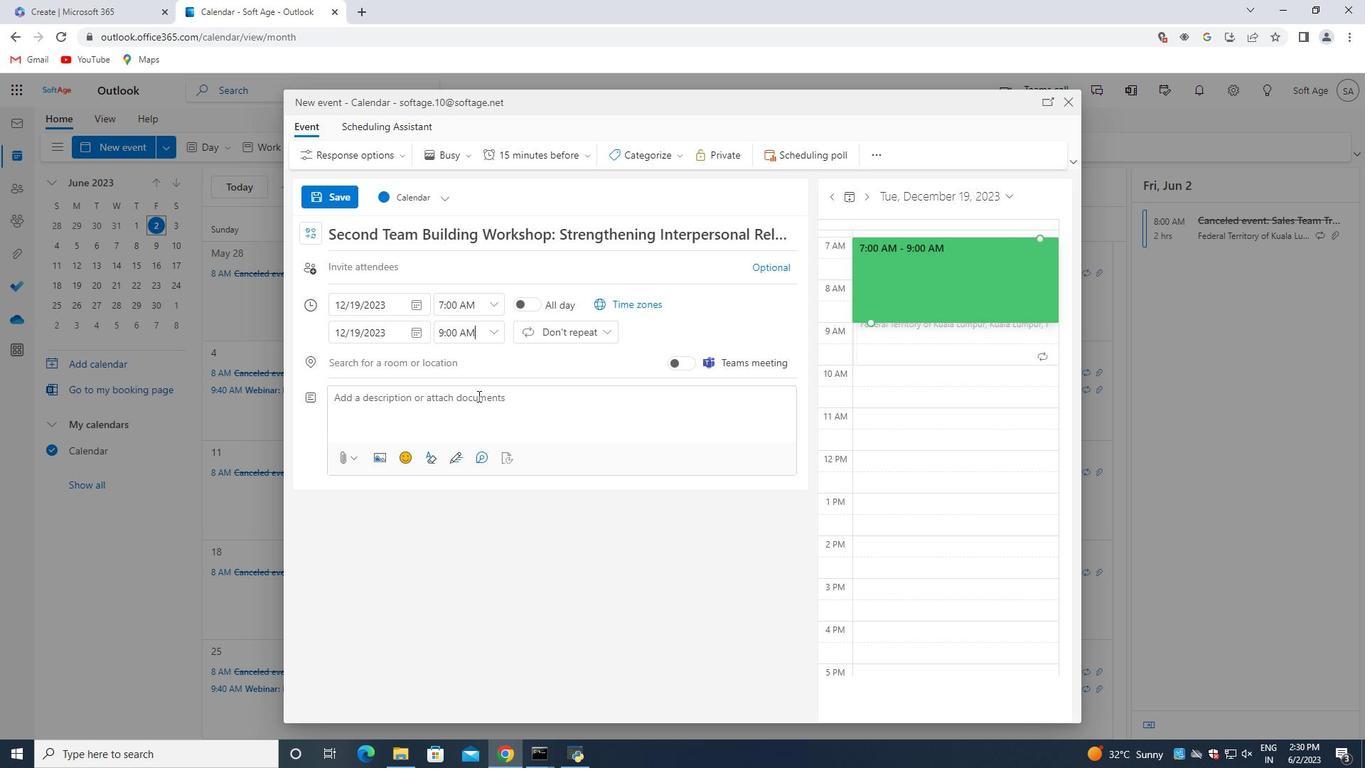 
Action: Mouse pressed left at (478, 396)
Screenshot: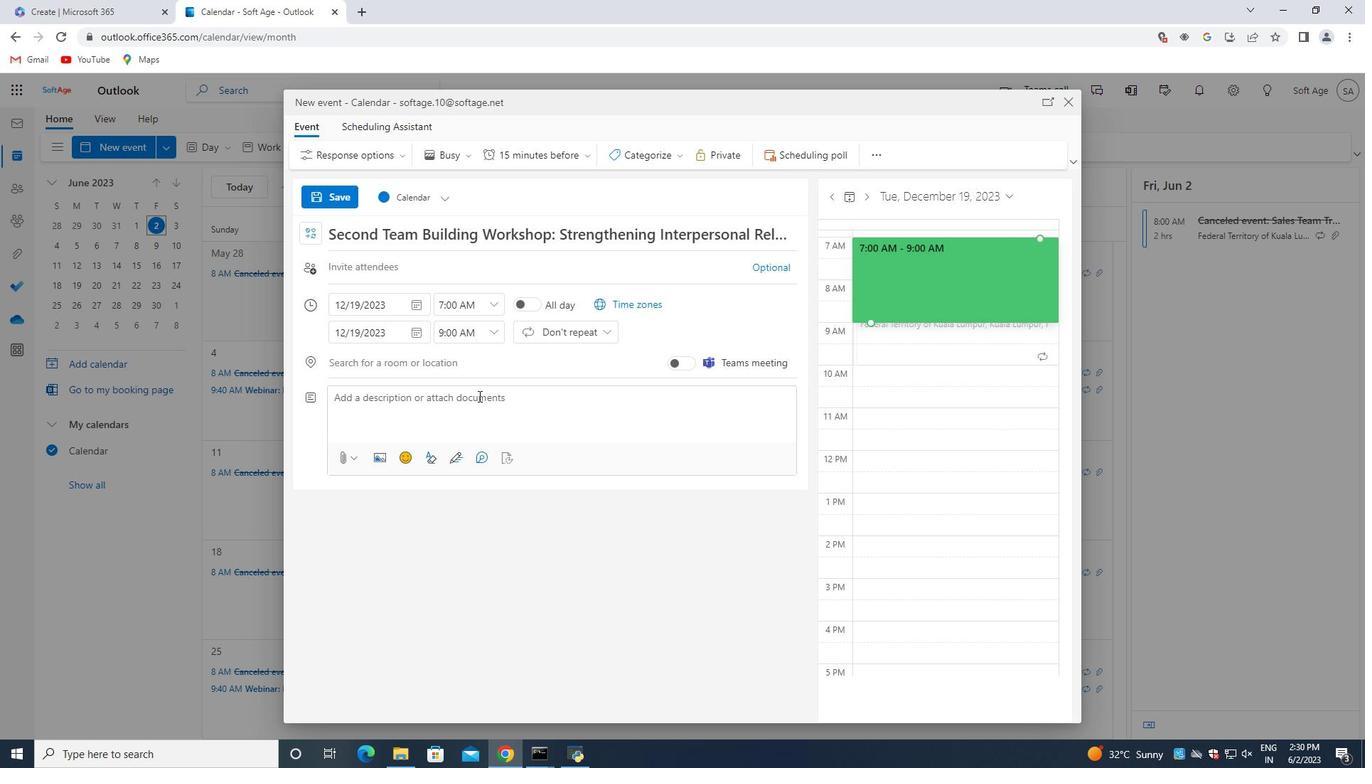 
Action: Key pressed <Key.shift>Welcome<Key.space>to<Key.space>the<Key.space><Key.shift>Performance<Key.space><Key.shift><Key.shift><Key.shift><Key.shift><Key.shift>Improvement<Key.space>p<Key.backspace><Key.shift>Plan<Key.space><Key.shift>(<Key.shift><Key.shift><Key.shift><Key.shift><Key.shift><Key.shift><Key.shift><Key.shift><Key.shift><Key.shift><Key.shift><Key.shift><Key.shift><Key.shift><Key.shift><Key.shift><Key.shift><Key.shift><Key.shift><Key.shift><Key.shift><Key.shift>PIP)<Key.space><Key.shift>Discussion,<Key.space>an<Key.space>important<Key.space>and<Key.space>constructive<Key.space>session<Key.space>designed<Key.space>to<Key.space>address<Key.space>performance<Key.space>concerns<Key.space>and<Key.space>create<Key.space>a<Key.space>roadmap<Key.space>for<Key.space>improvement.<Key.space><Key.shift><Key.shift><Key.shift><Key.shift><Key.shift><Key.shift><Key.shift><Key.shift><Key.shift><Key.shift><Key.shift>The<Key.space><Key.shift>PIP<Key.space><Key.shift><Key.shift><Key.shift><Key.shift><Key.shift>Discussion<Key.space>provides<Key.space>an<Key.space>poo<Key.backspace><Key.backspace><Key.backspace>opportunity<Key.space>for<Key.space>open<Key.space>dialogue,<Key.space><Key.shift>Collaboration,<Key.space>and<Key.space>support<Key.space>to<Key.space>help<Key.space>individuals<Key.space>overcome<Key.space>challenges<Key.space>and<Key.space>achieve<Key.space>their<Key.space>full<Key.space>potential.
Screenshot: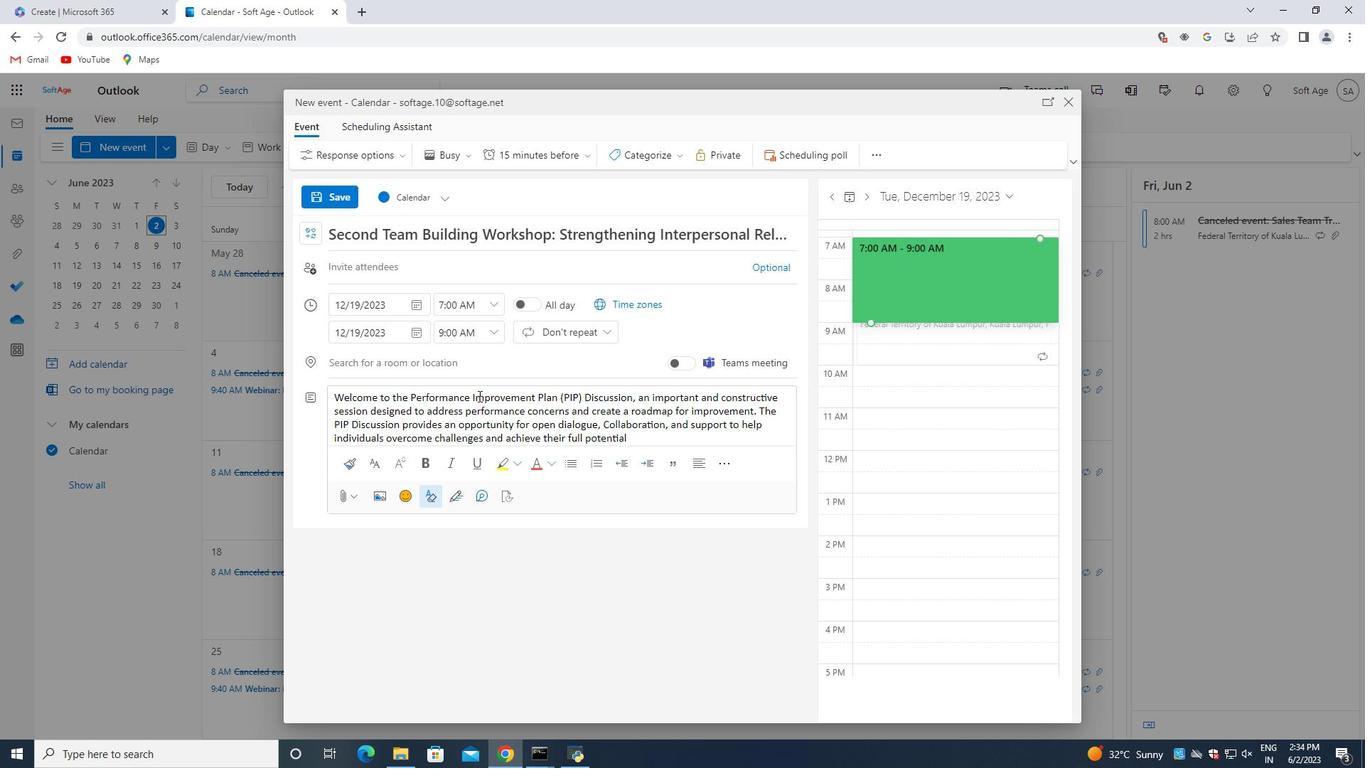 
Action: Mouse moved to (426, 371)
Screenshot: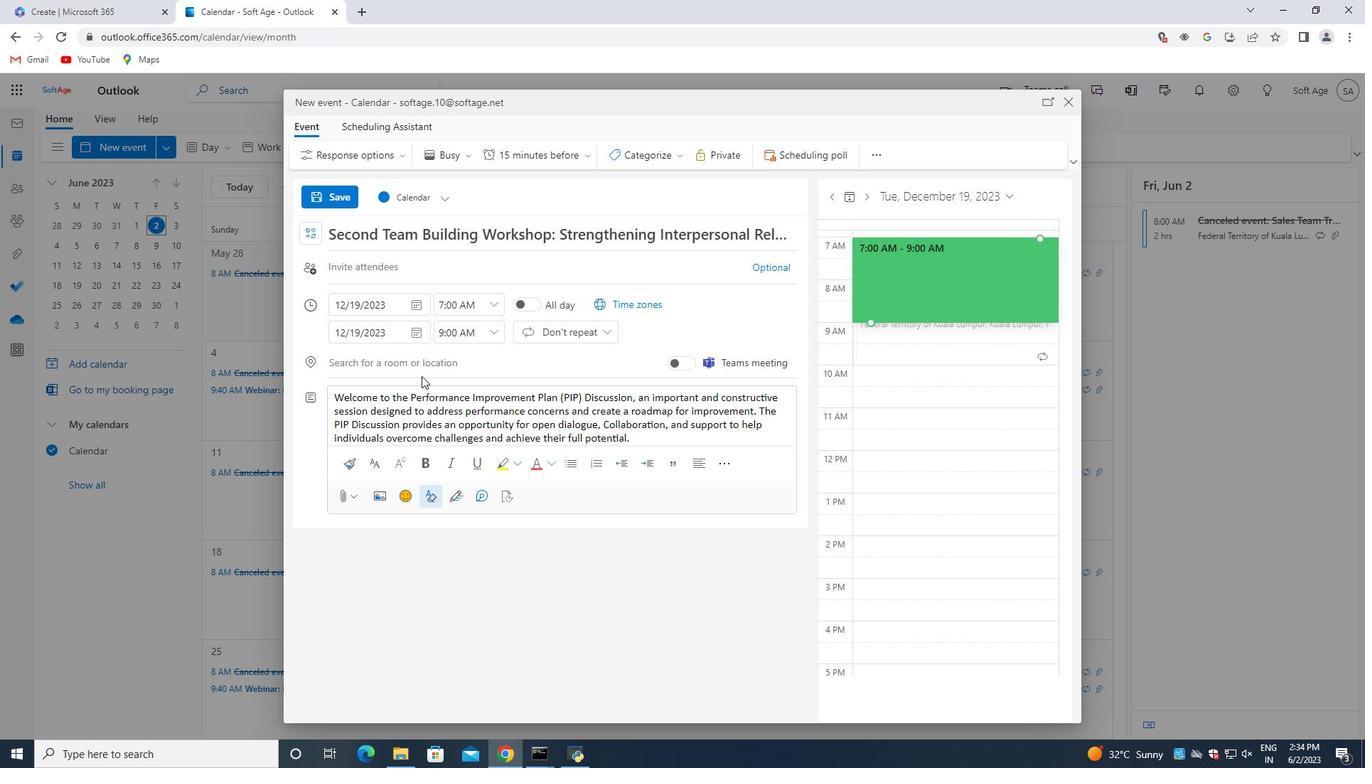 
Action: Mouse scrolled (426, 372) with delta (0, 0)
Screenshot: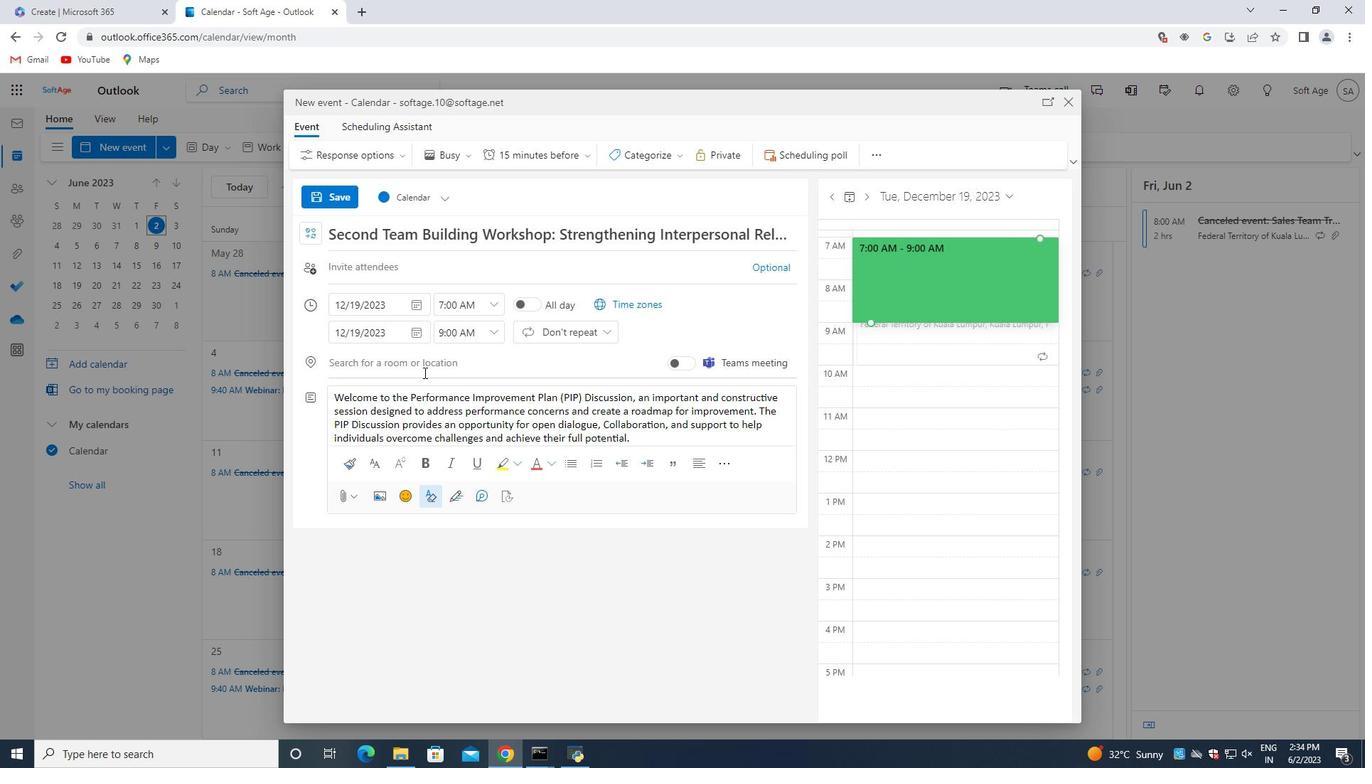 
Action: Mouse scrolled (426, 372) with delta (0, 0)
Screenshot: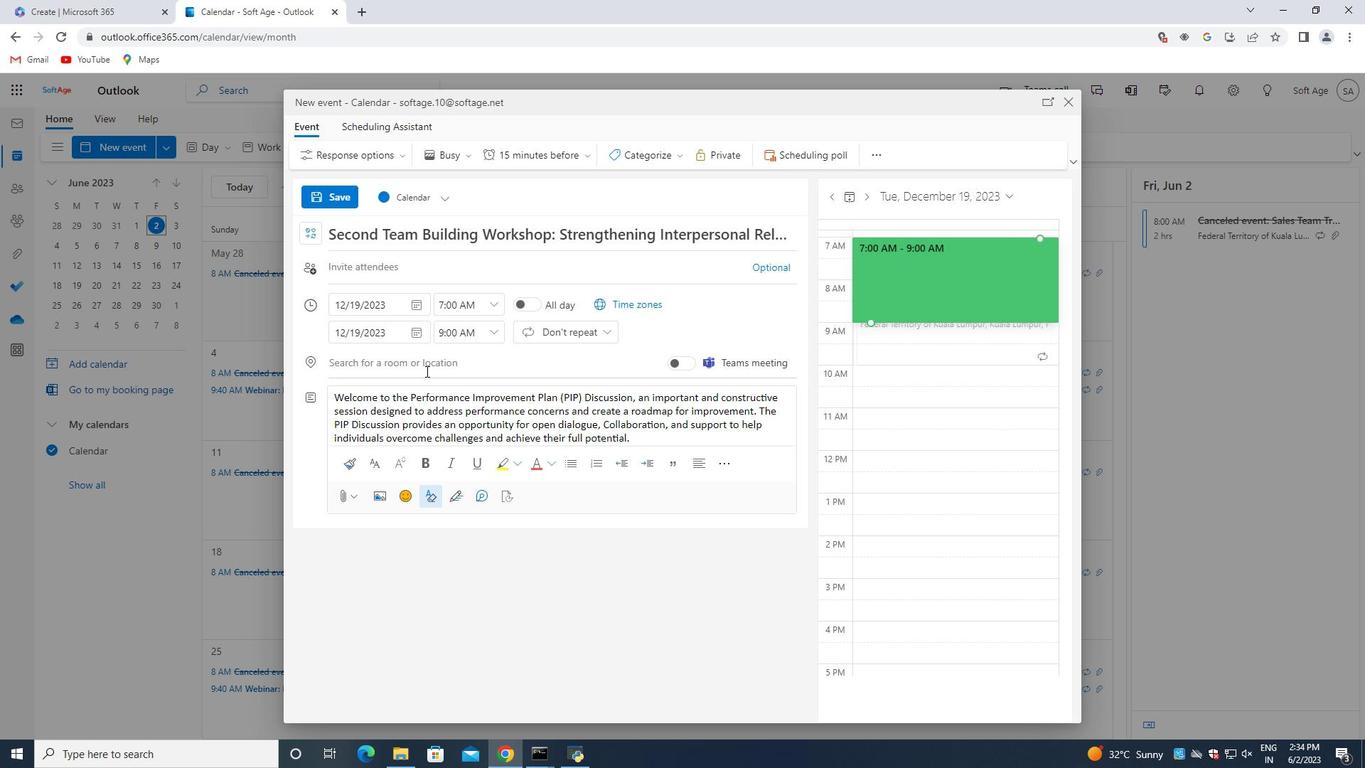 
Action: Mouse moved to (643, 150)
Screenshot: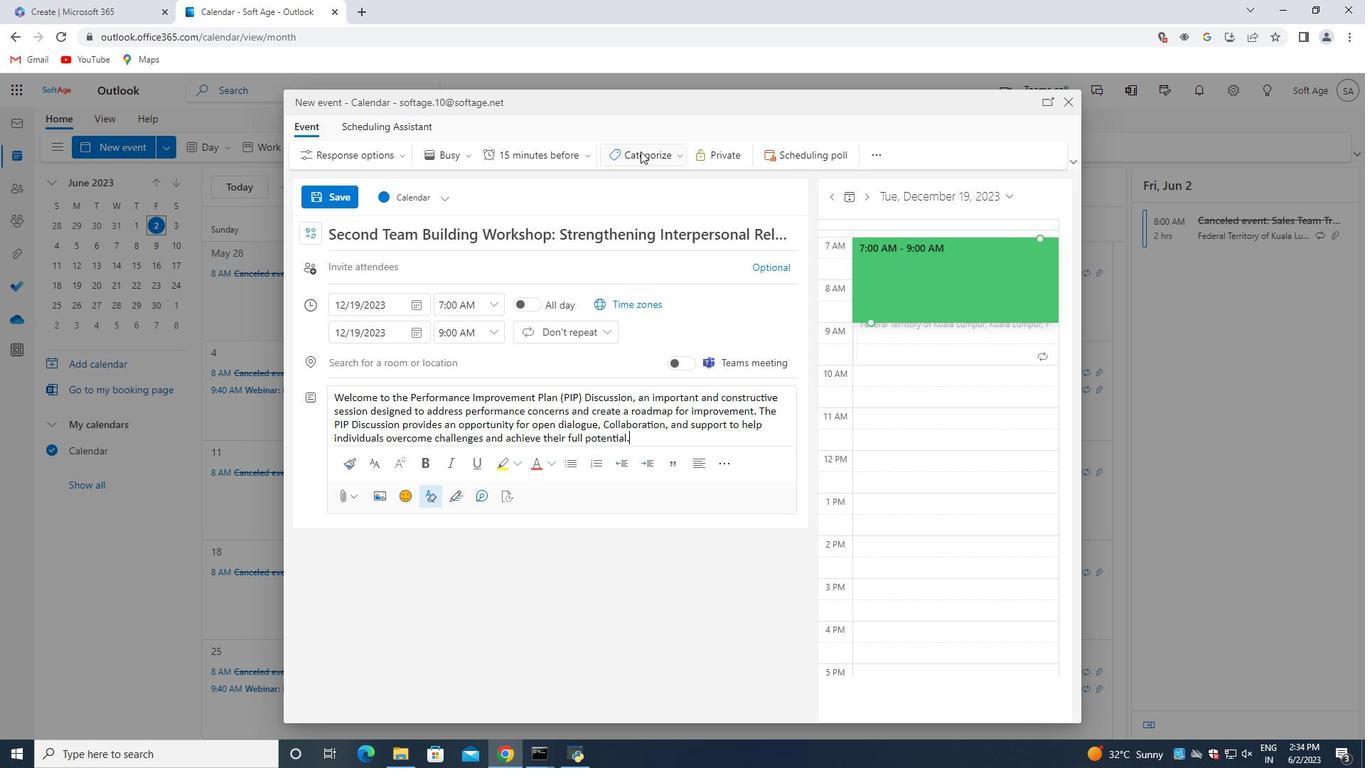 
Action: Mouse pressed left at (643, 150)
Screenshot: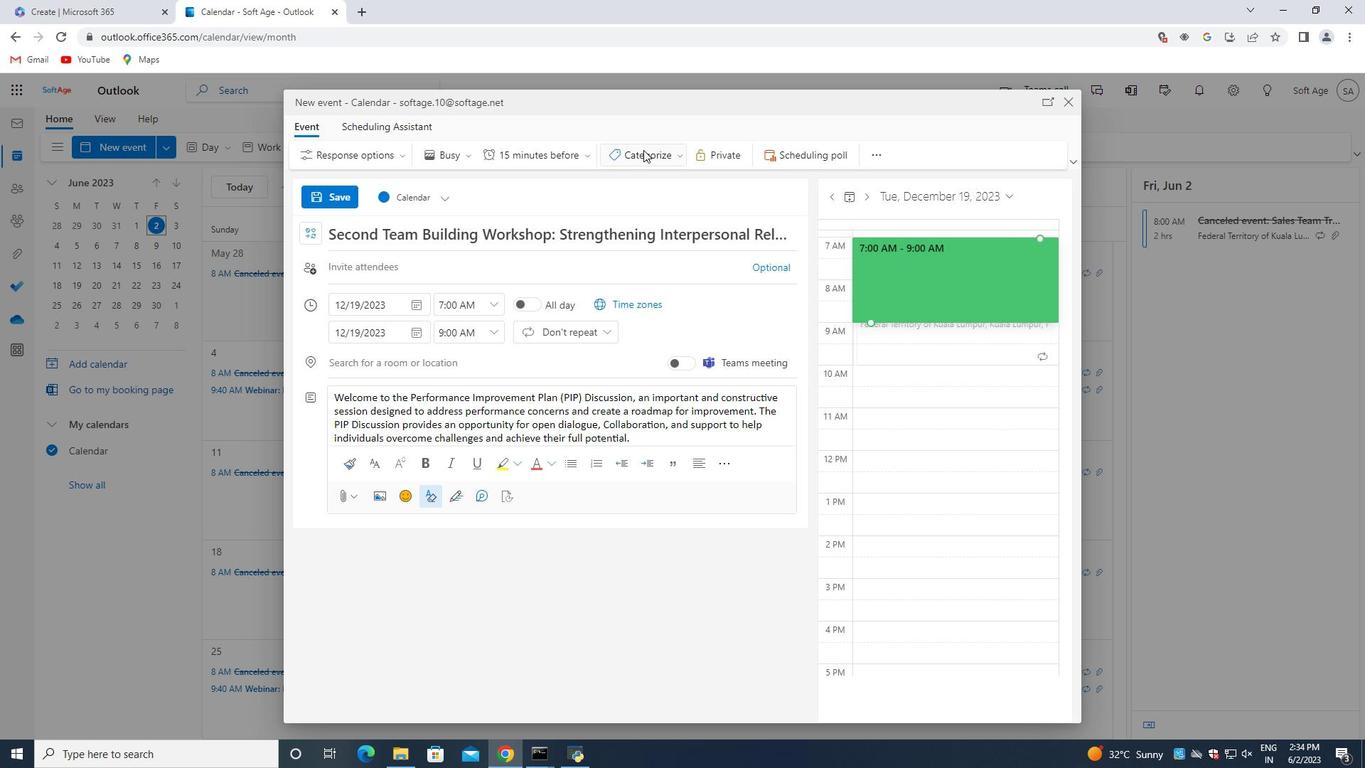 
Action: Mouse moved to (671, 315)
Screenshot: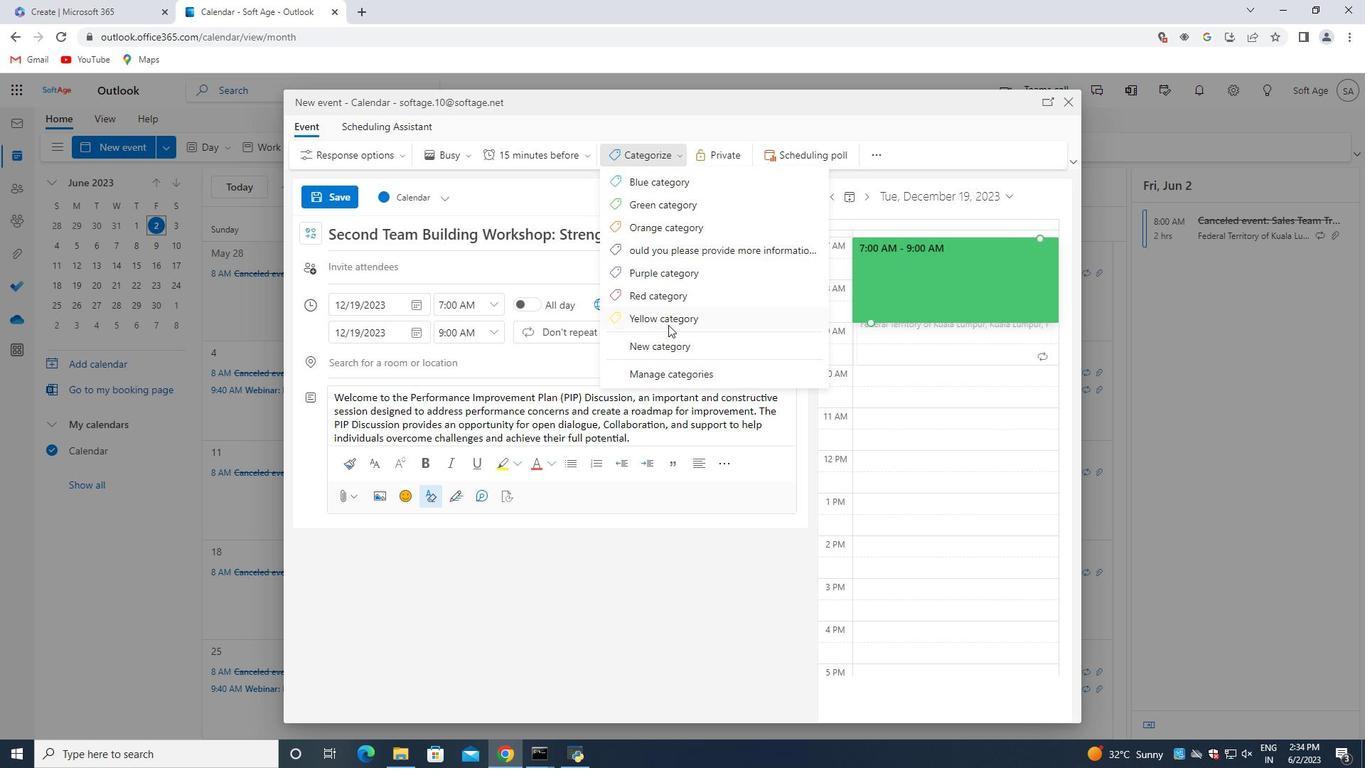 
Action: Mouse pressed left at (671, 315)
Screenshot: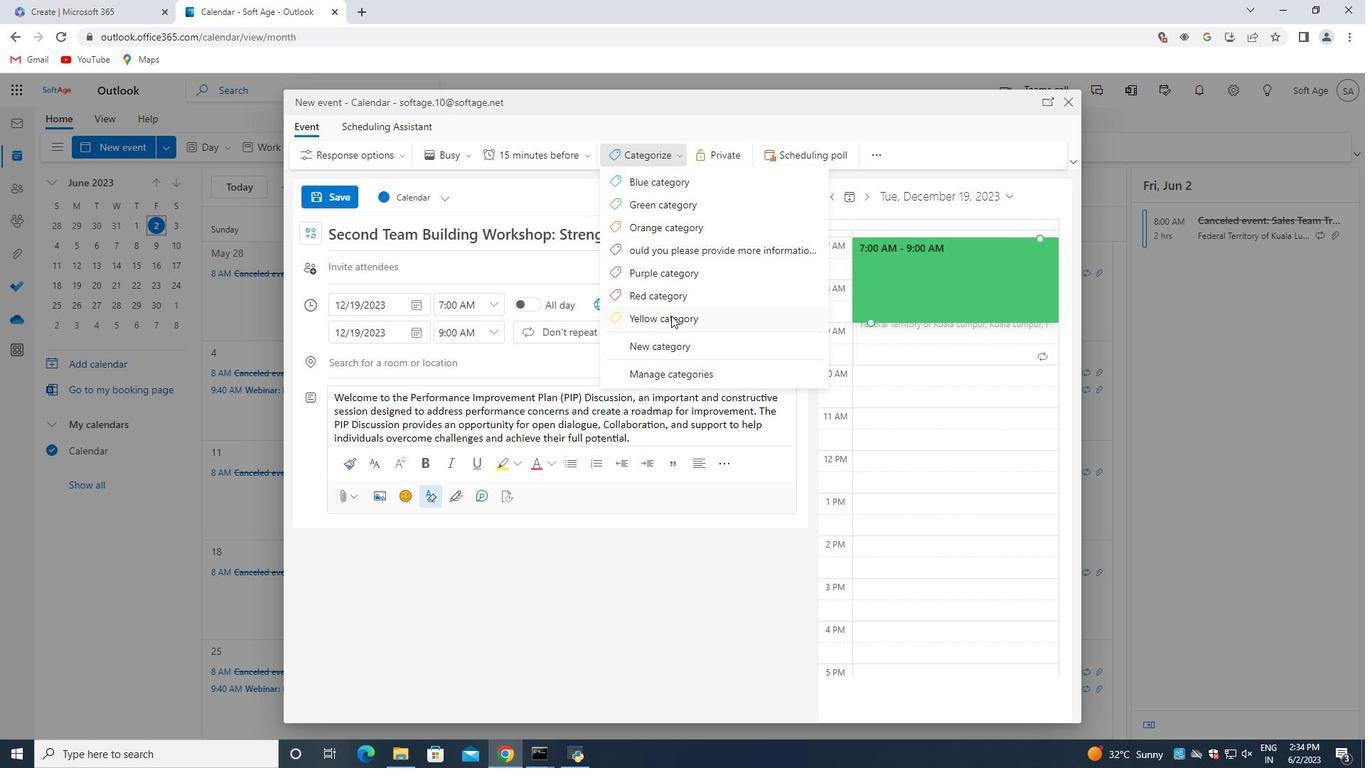 
Action: Mouse moved to (396, 360)
Screenshot: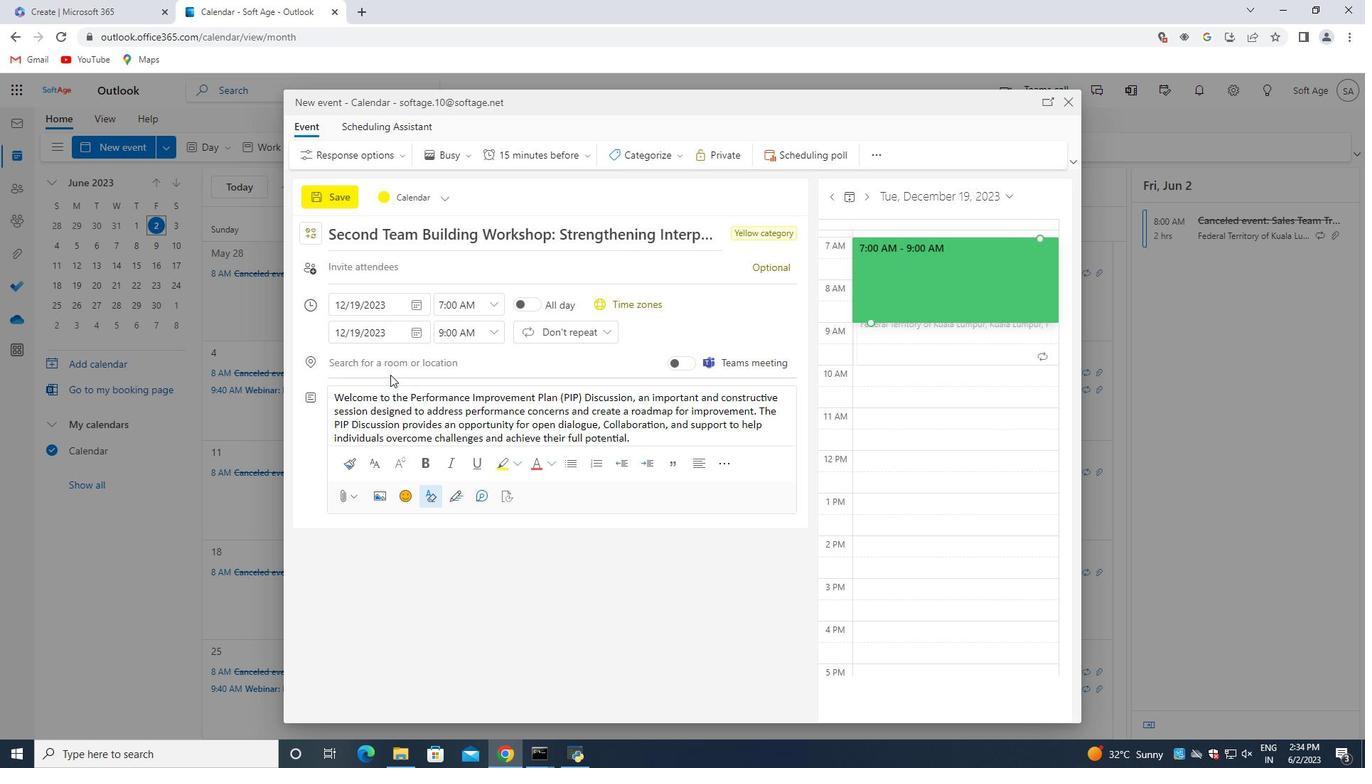 
Action: Mouse pressed left at (396, 360)
Screenshot: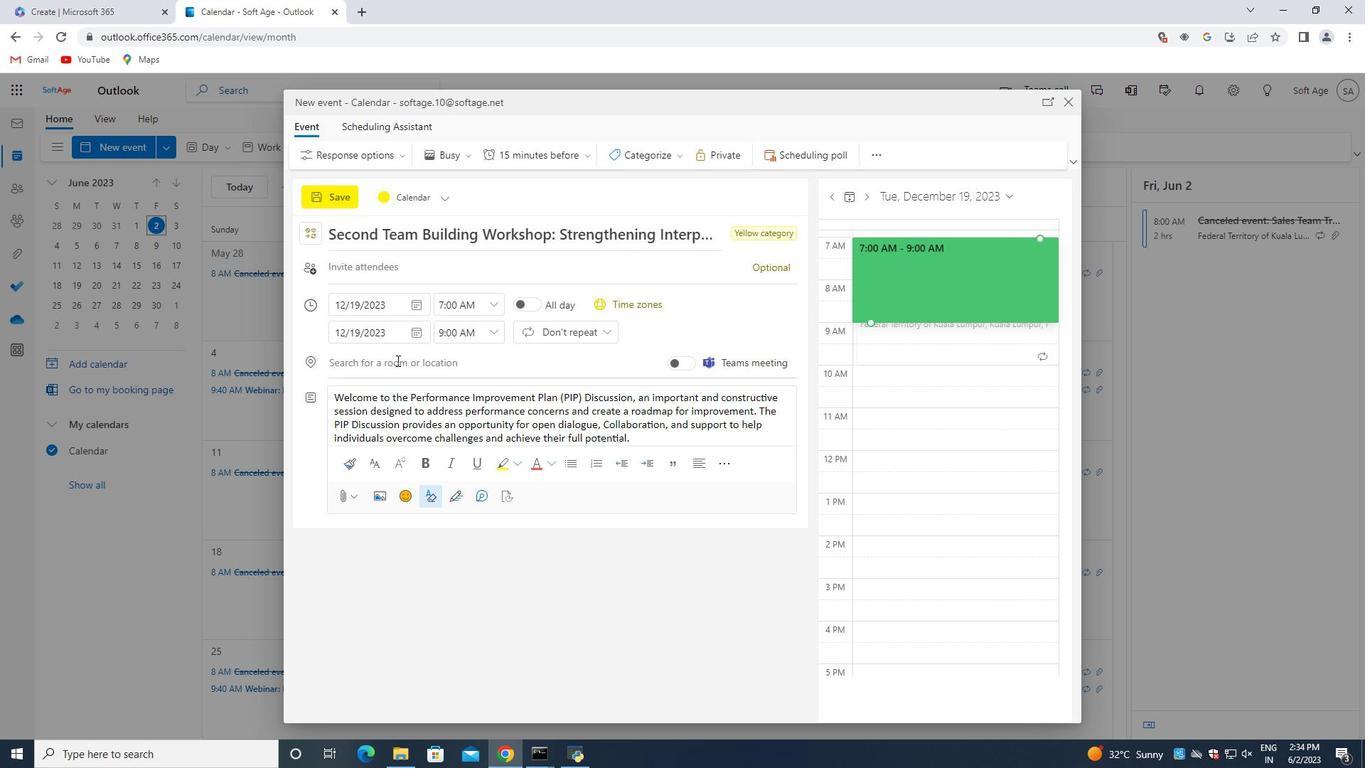 
Action: Key pressed 321
Screenshot: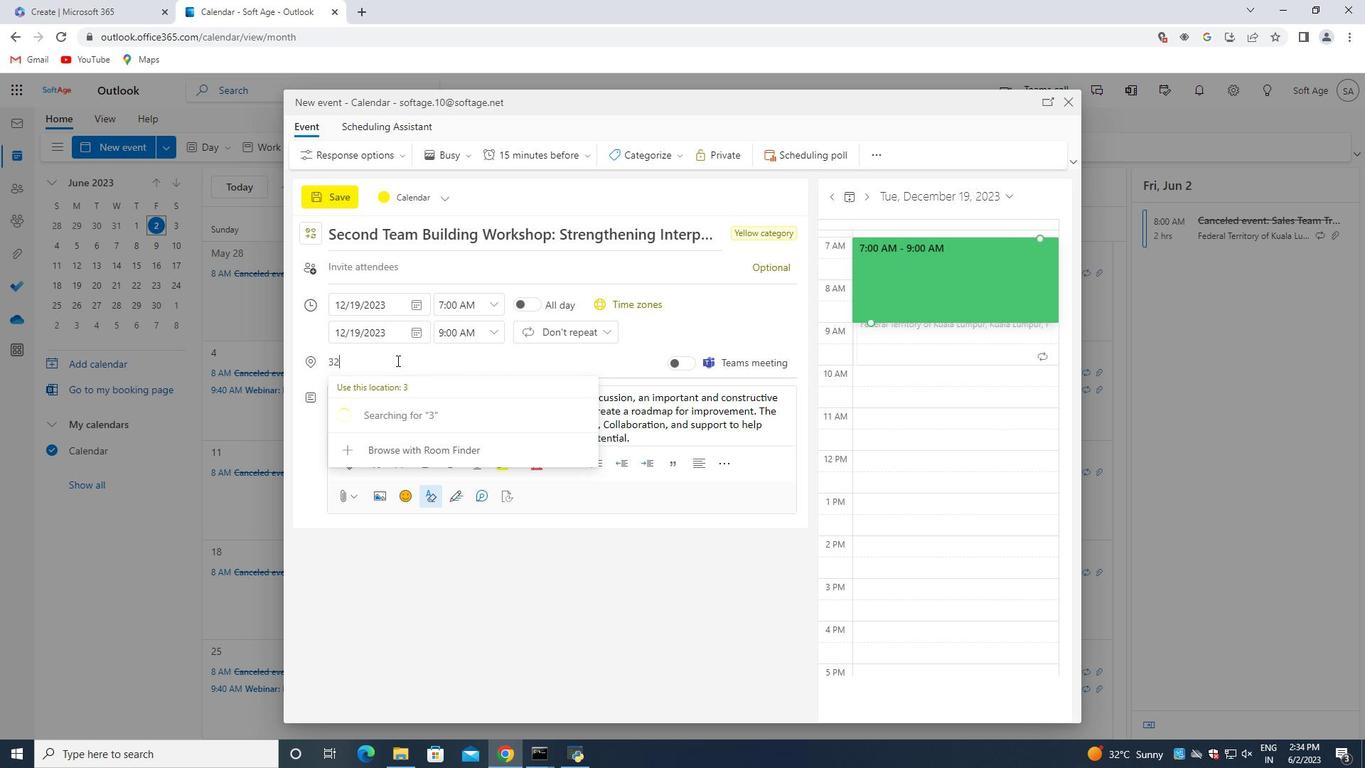 
Action: Mouse moved to (430, 360)
Screenshot: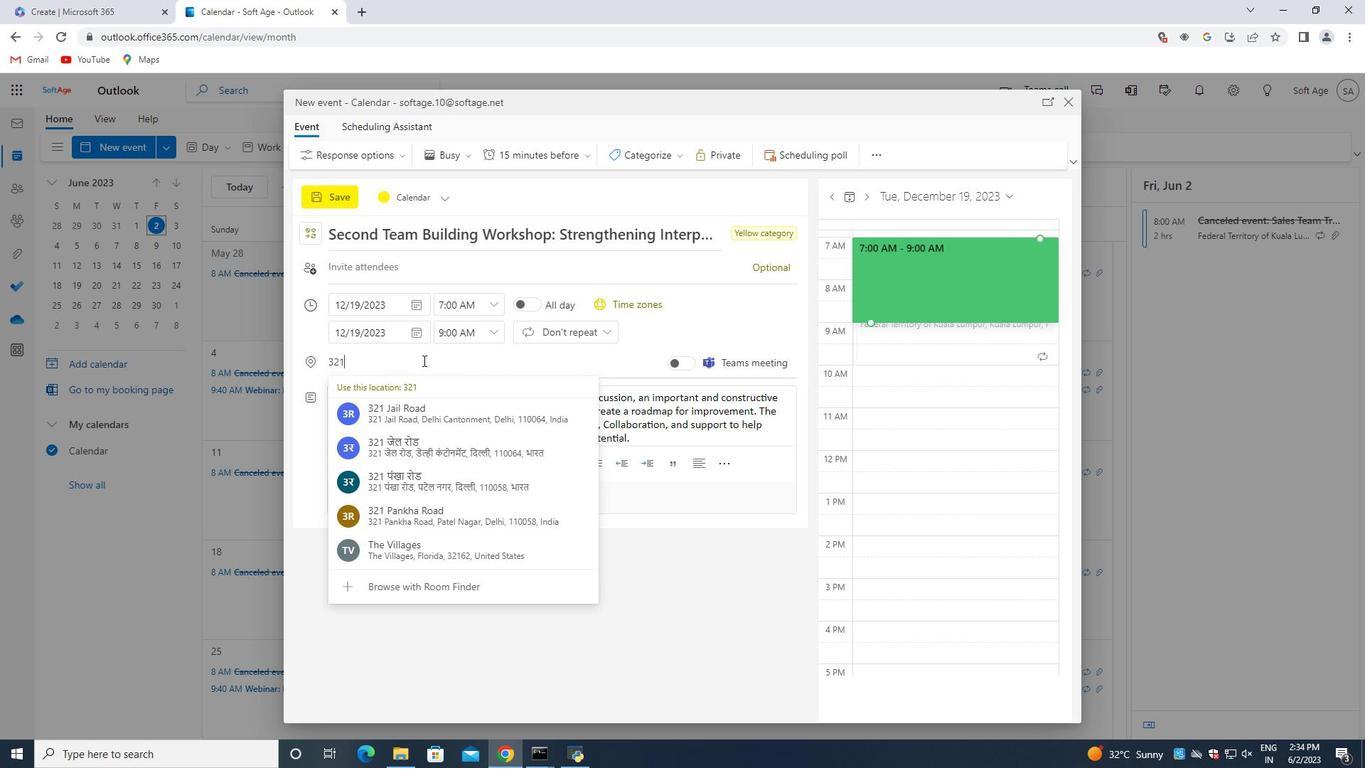 
Action: Key pressed <Key.space><Key.shift>The<Key.space><Key.shift>Dubai<Key.space><Key.shift>Mall,<Key.space><Key.shift>Dubai,<Key.space><Key.shift><Key.shift><Key.shift><Key.shift><Key.shift><Key.shift><Key.shift>U<Key.shift>AE
Screenshot: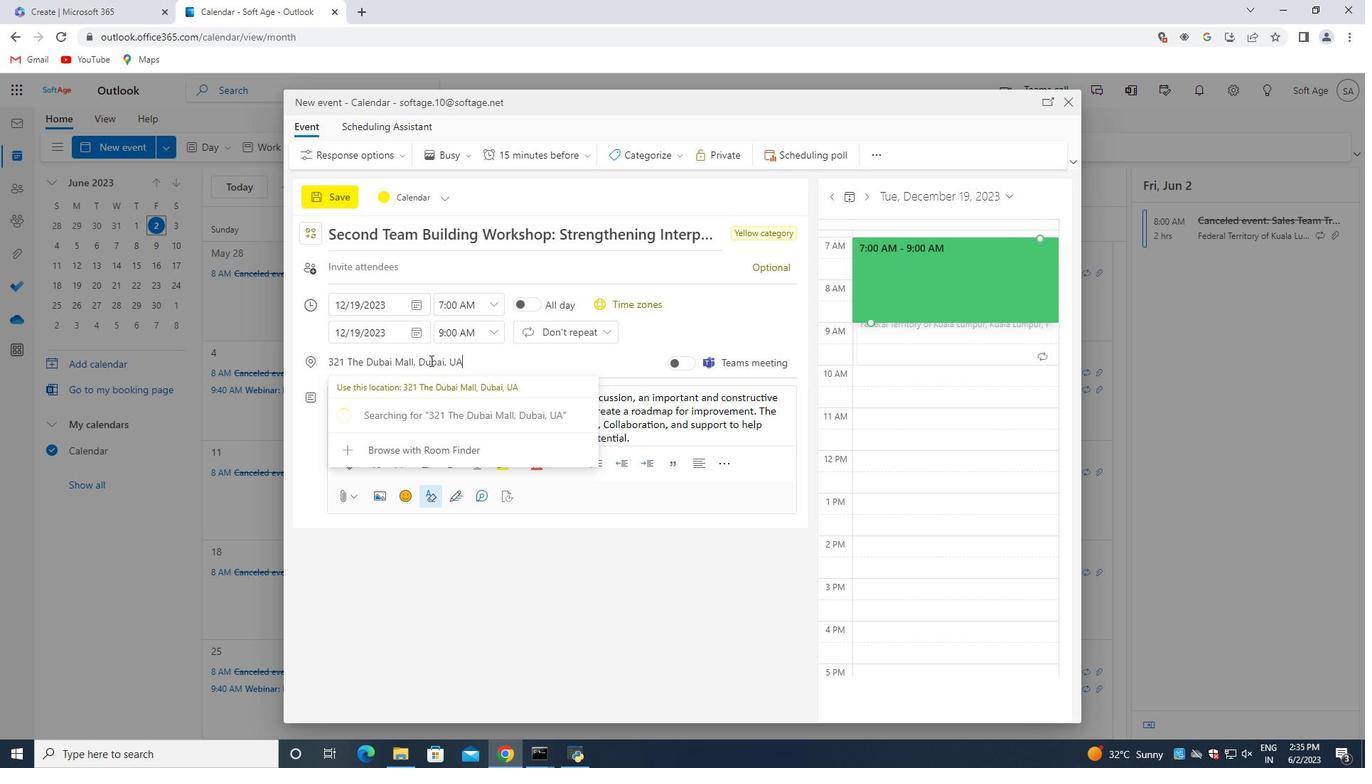 
Action: Mouse moved to (515, 384)
Screenshot: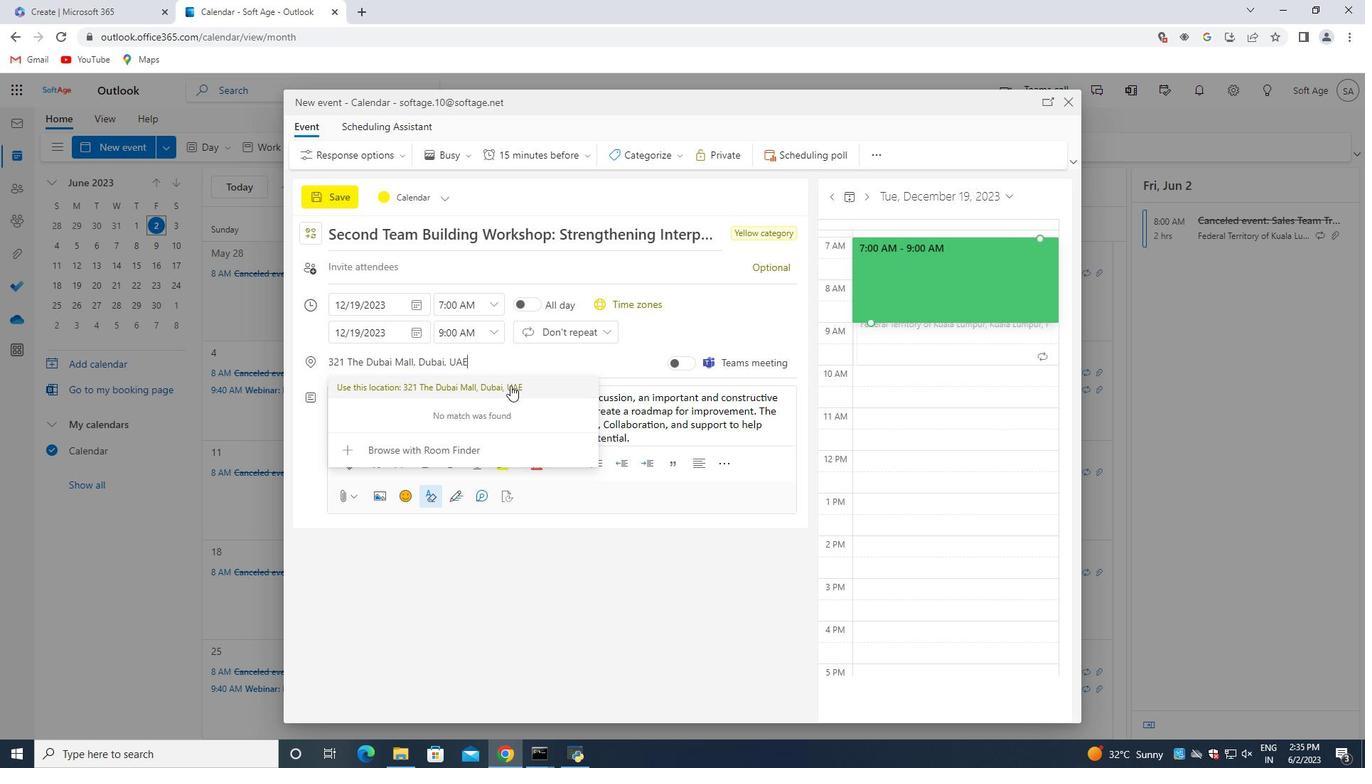 
Action: Mouse pressed left at (515, 384)
Screenshot: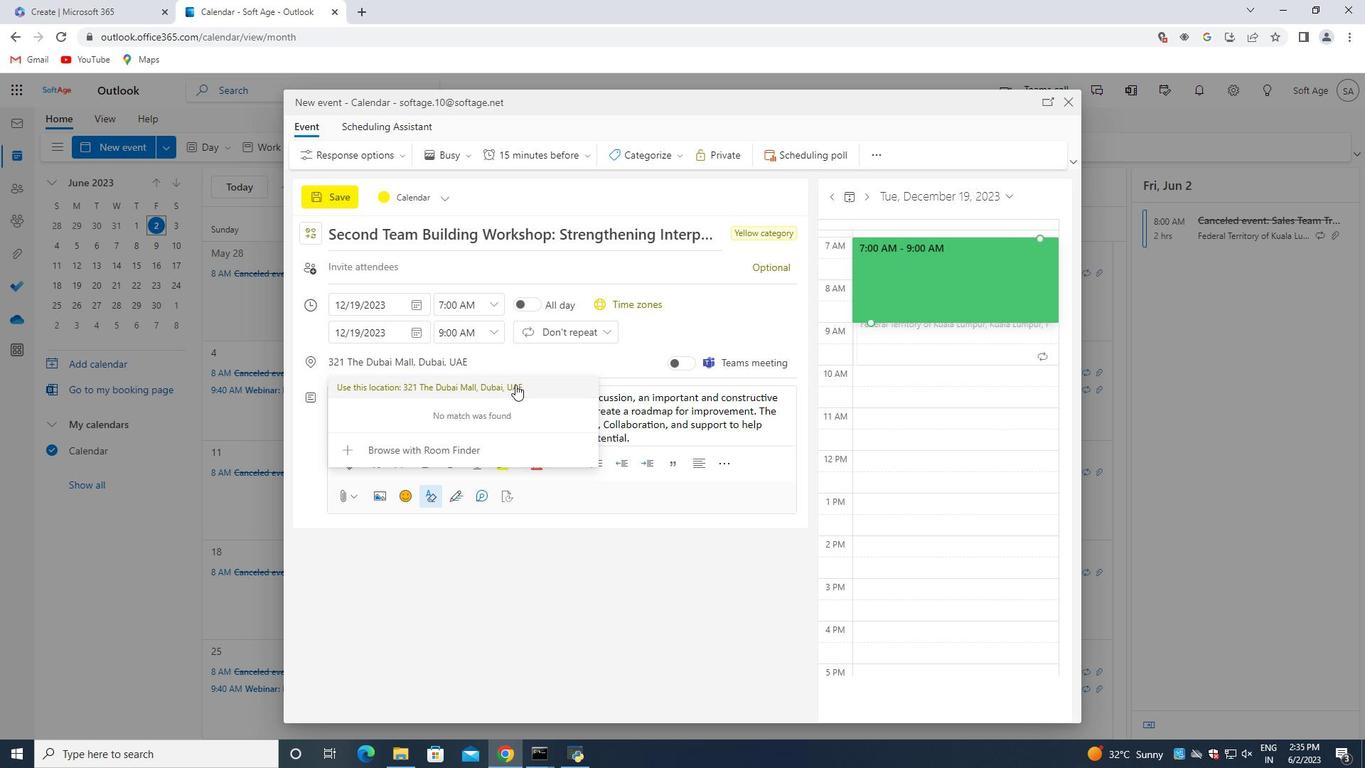 
Action: Mouse moved to (480, 268)
Screenshot: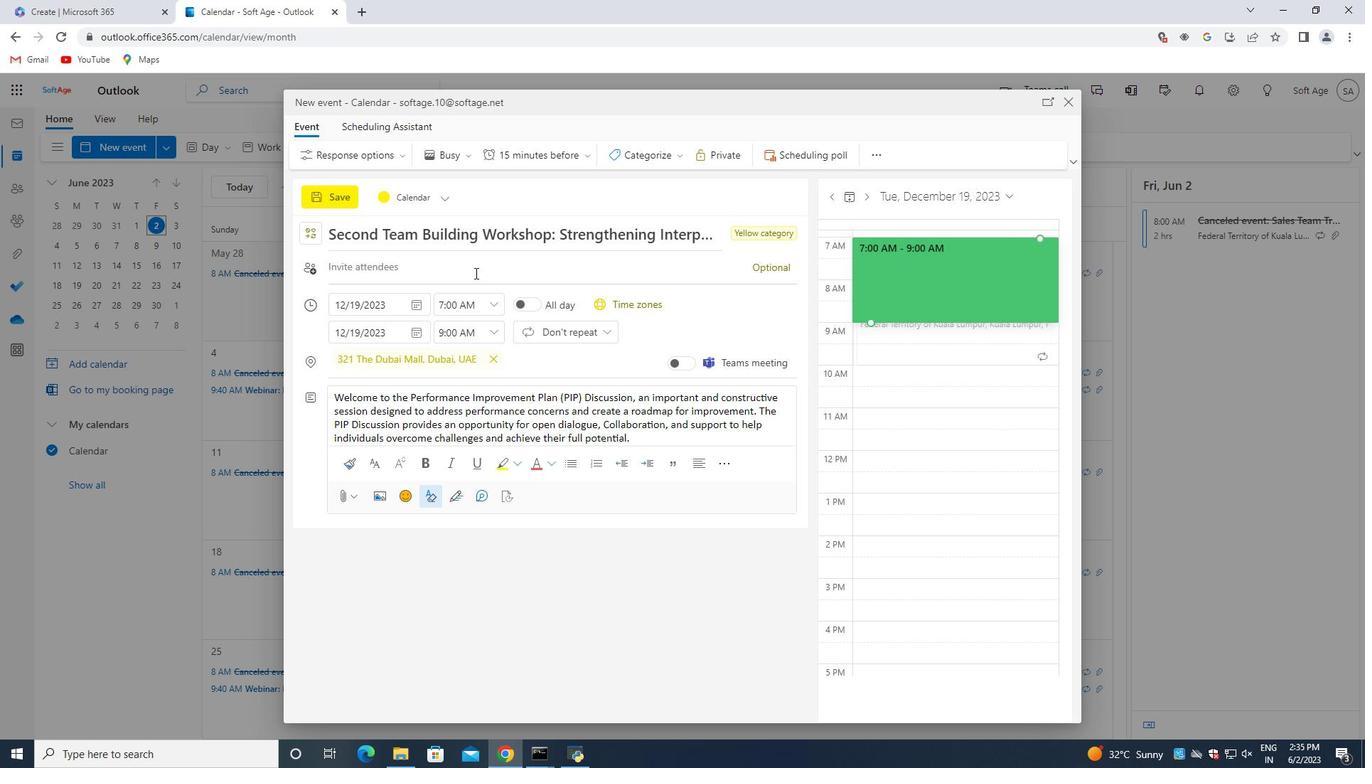 
Action: Mouse pressed left at (480, 268)
Screenshot: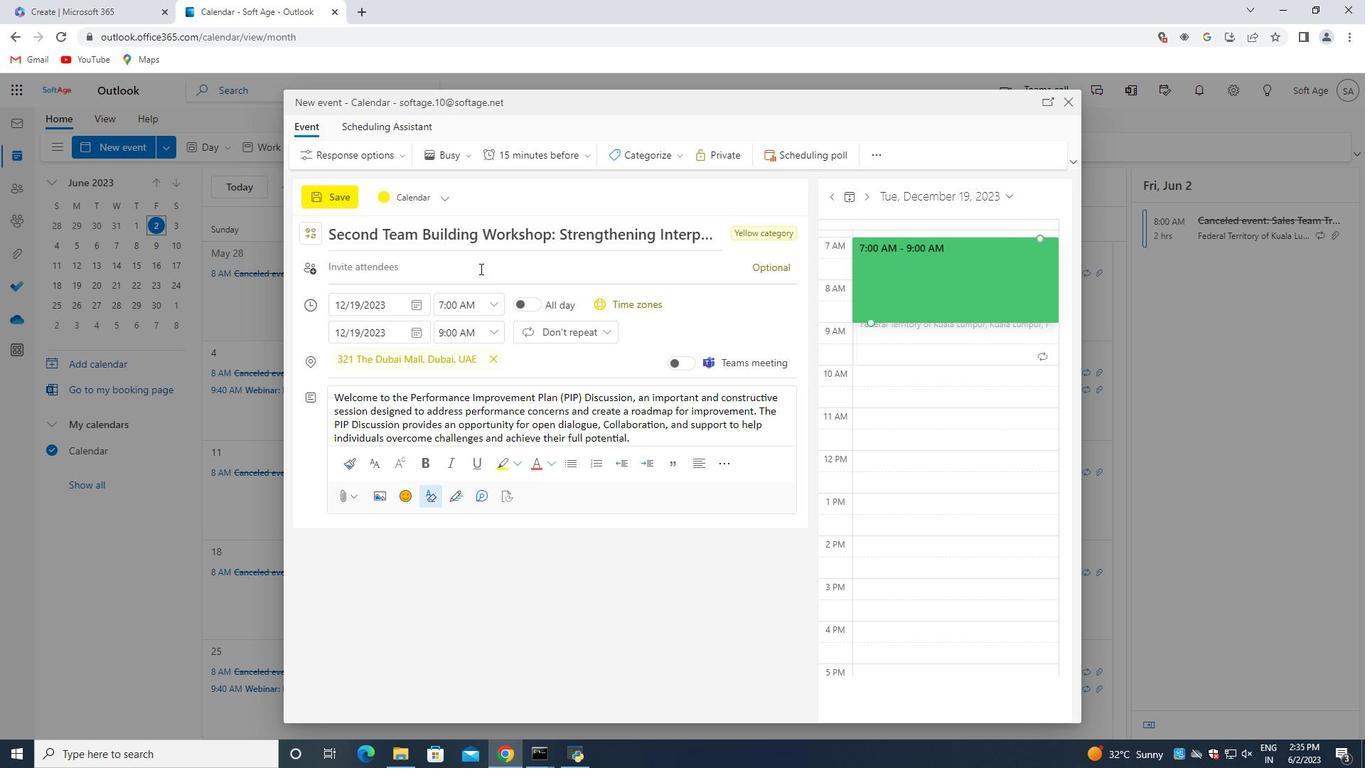 
Action: Key pressed softage.5<Key.shift>@softage.net
Screenshot: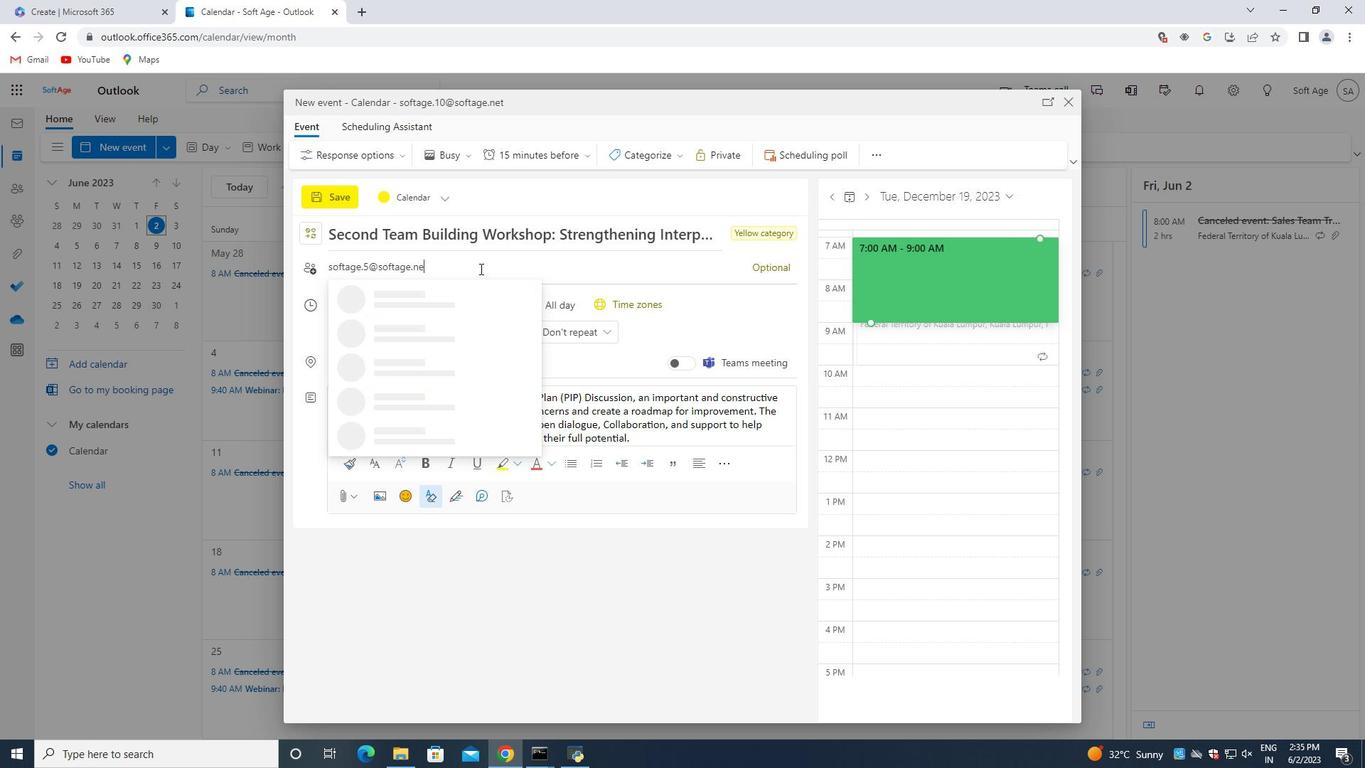 
Action: Mouse moved to (473, 292)
Screenshot: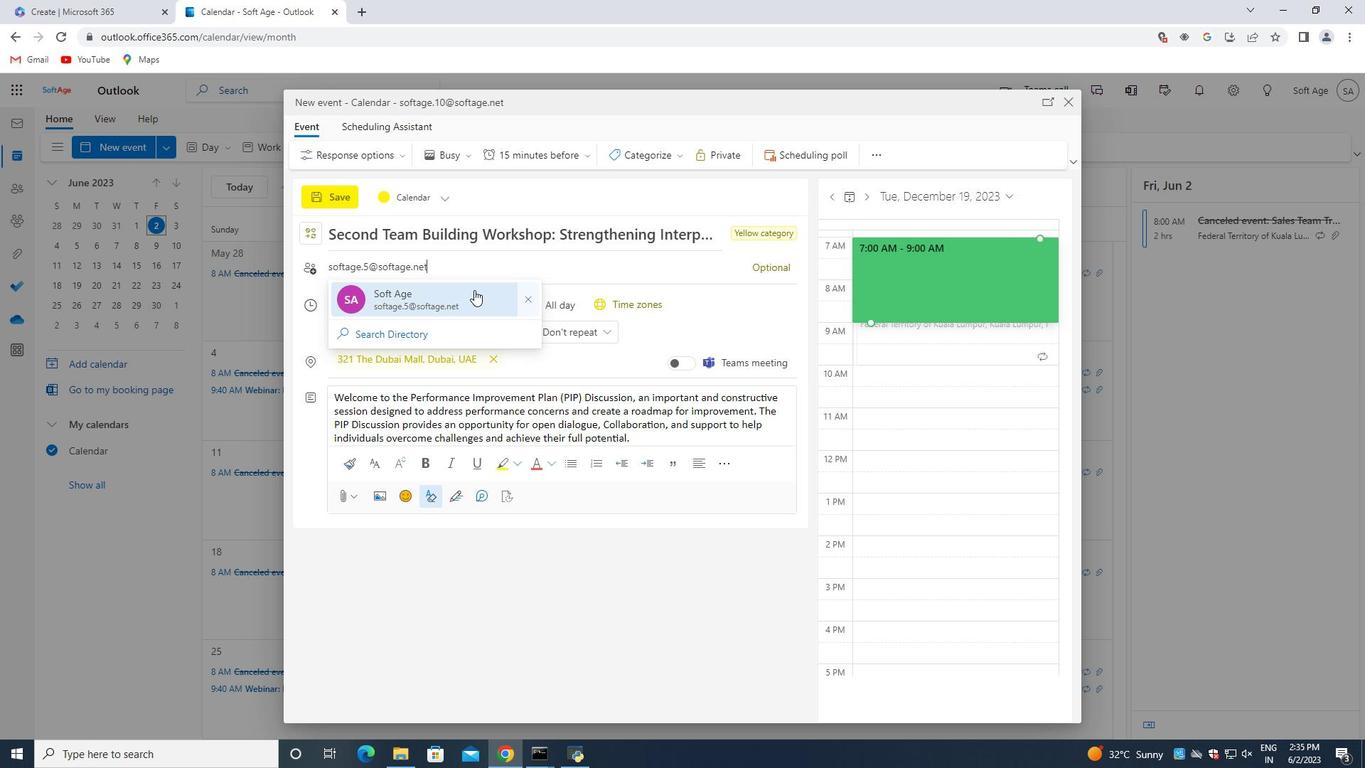 
Action: Mouse pressed left at (473, 292)
Screenshot: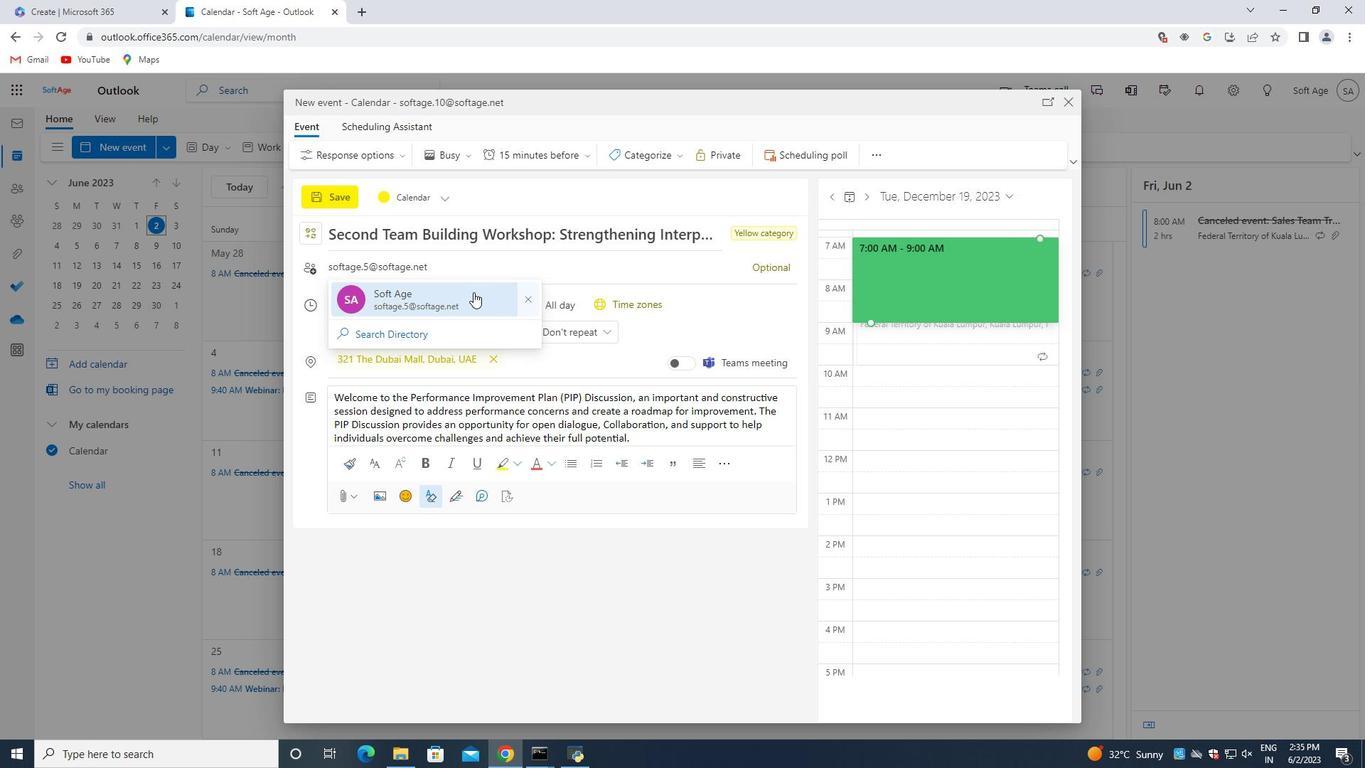 
Action: Mouse moved to (461, 267)
Screenshot: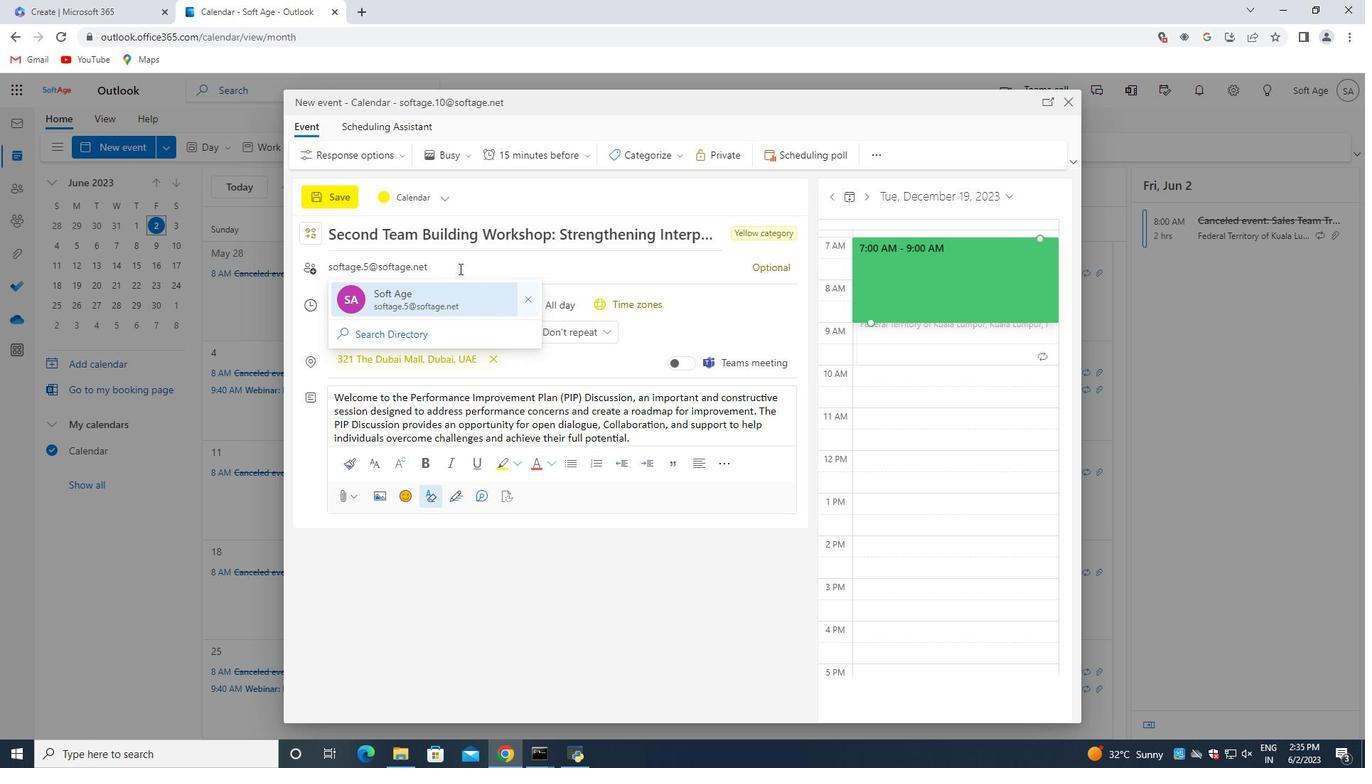 
Action: Key pressed softage.6<Key.shift>@softage.net
Screenshot: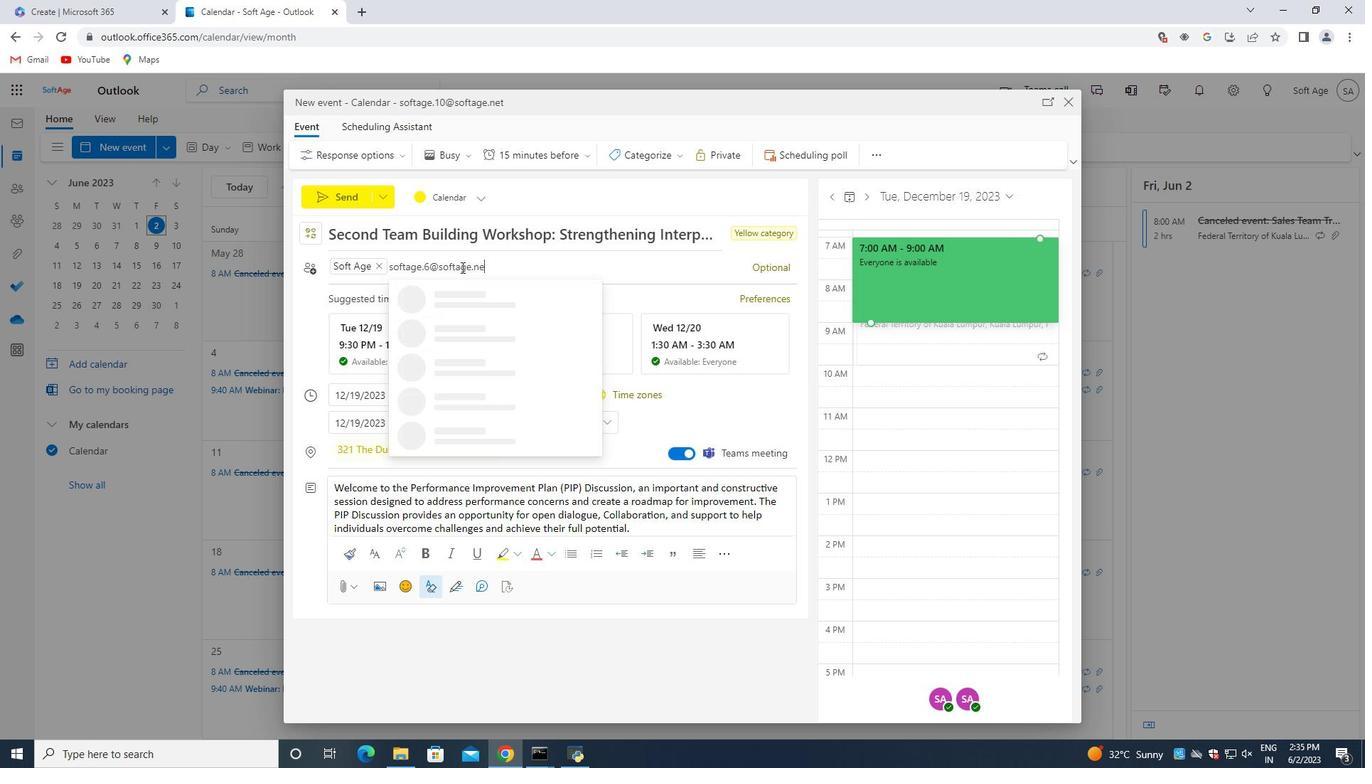 
Action: Mouse moved to (523, 288)
Screenshot: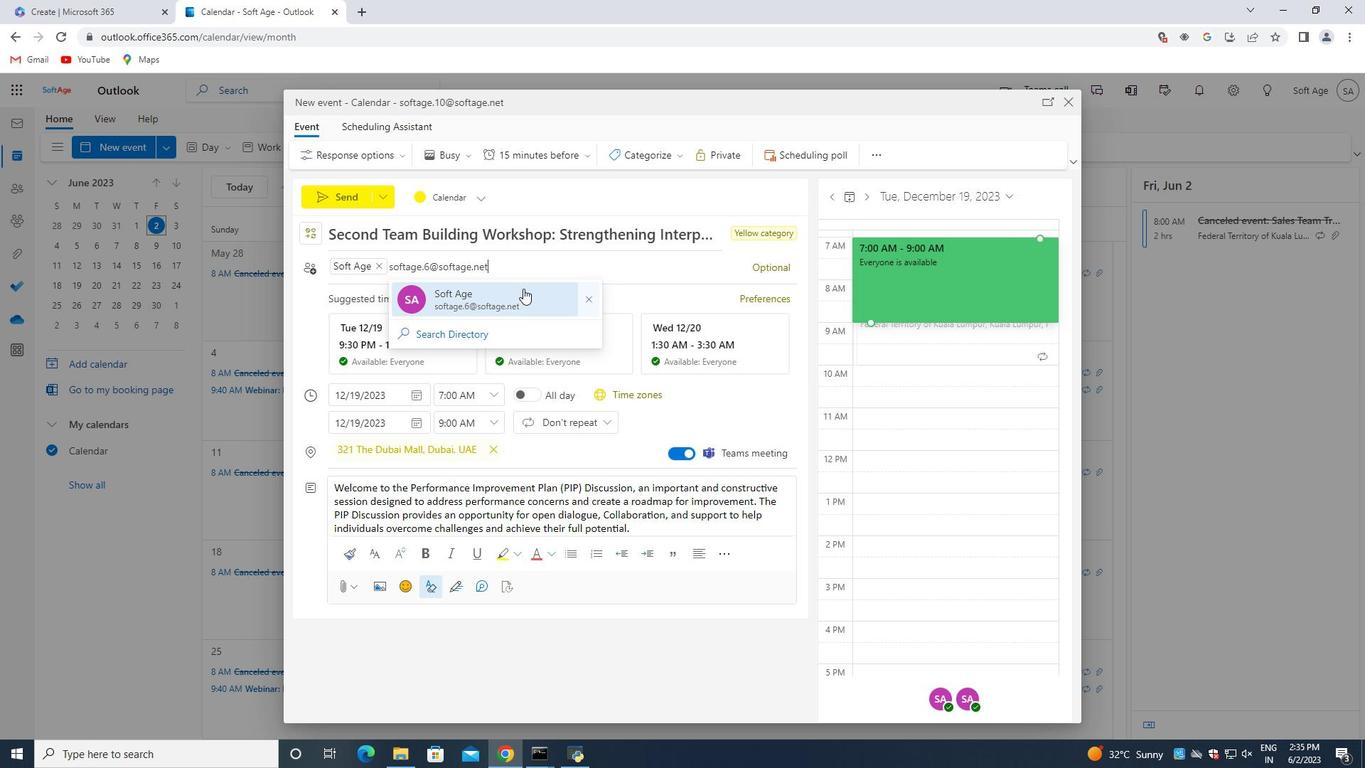 
Action: Mouse pressed left at (523, 288)
Screenshot: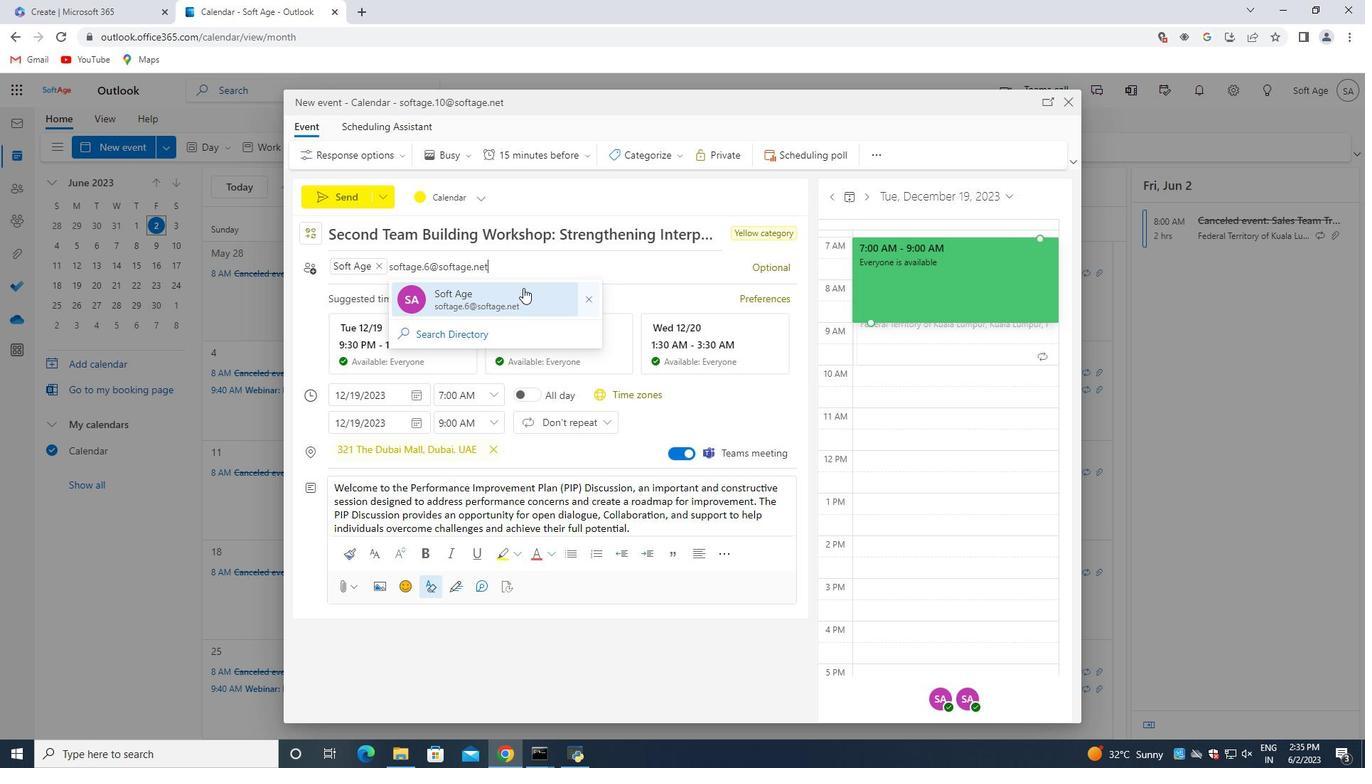 
Action: Mouse moved to (534, 150)
Screenshot: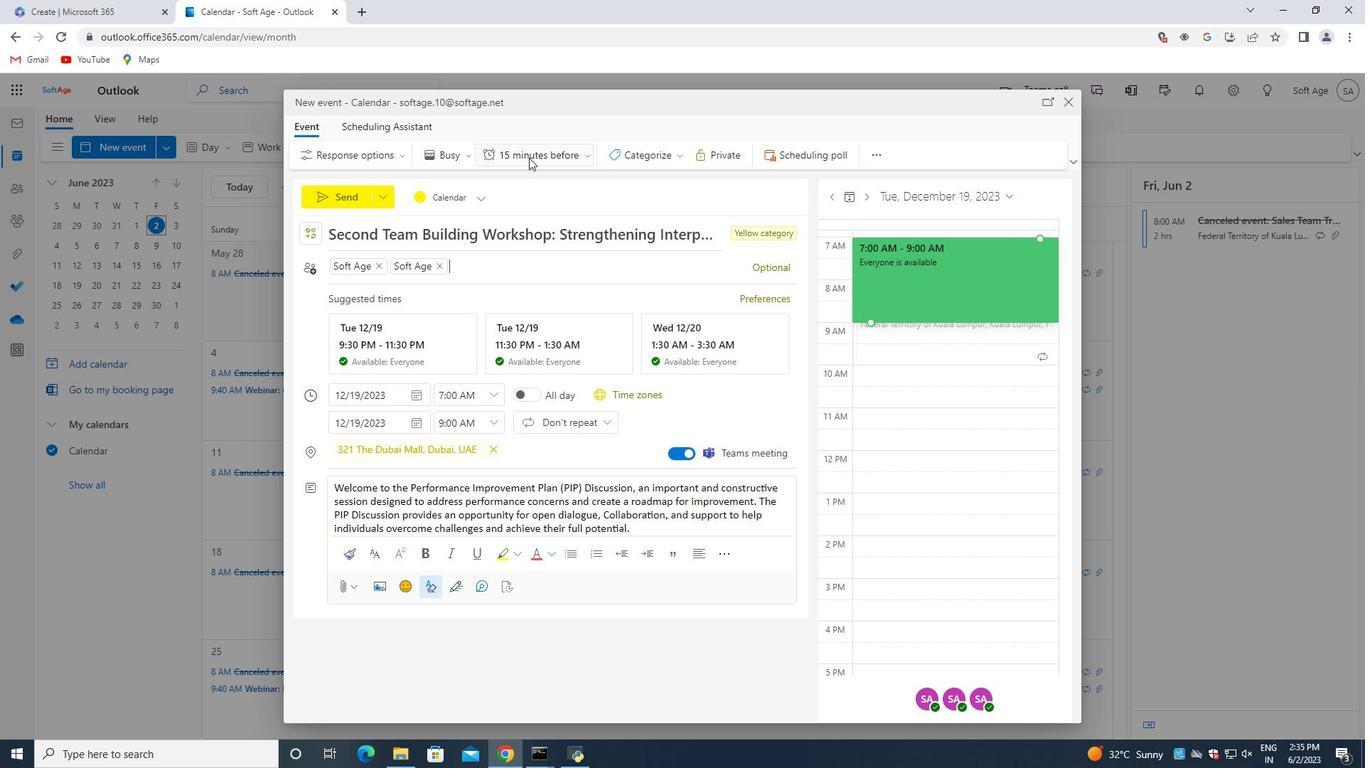 
Action: Mouse pressed left at (534, 150)
Screenshot: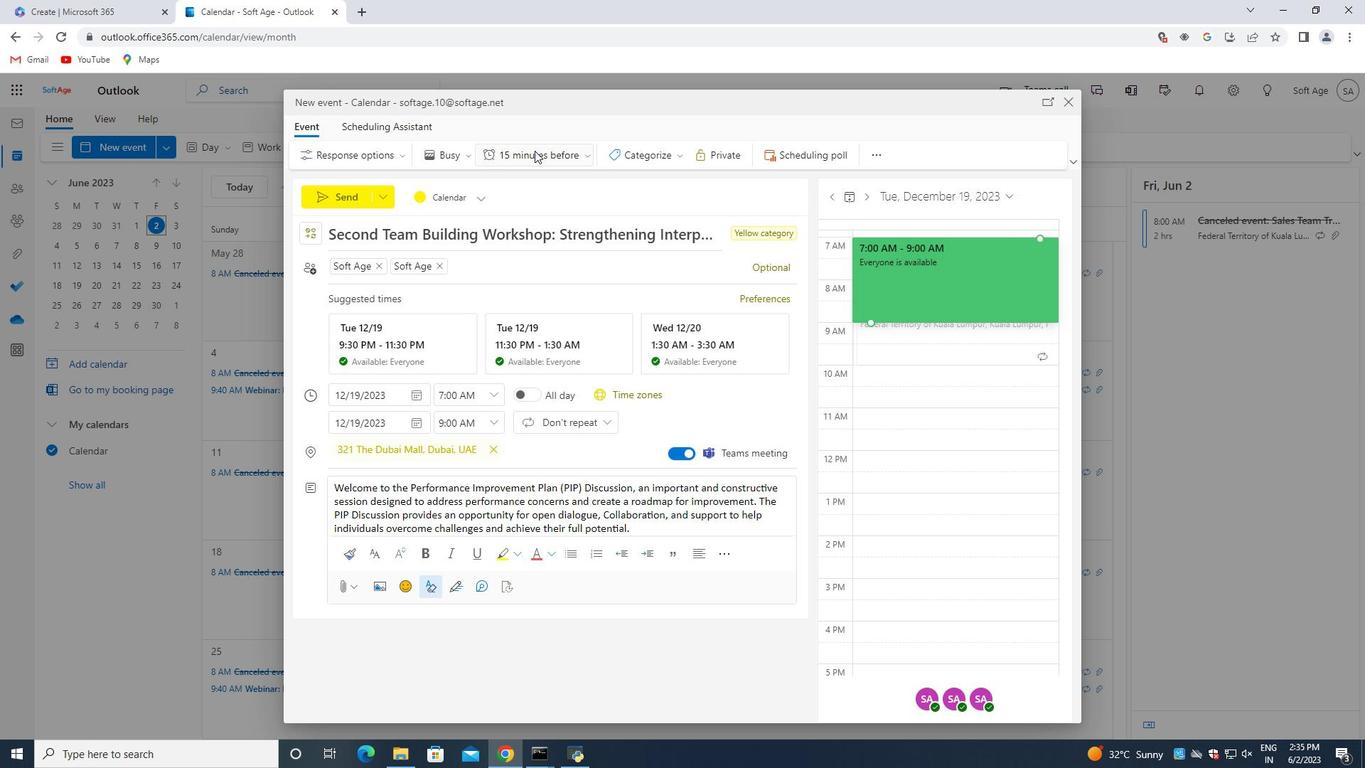 
Action: Mouse moved to (540, 315)
Screenshot: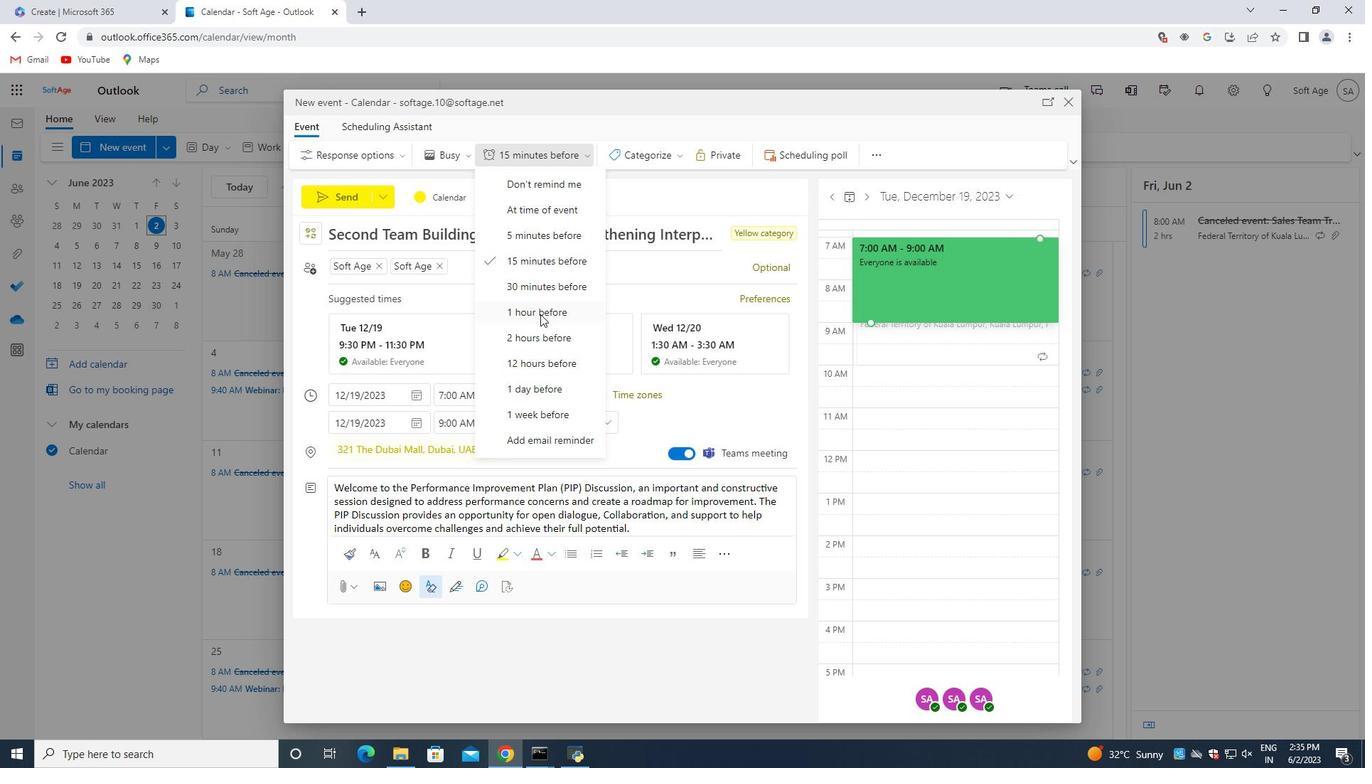 
Action: Mouse pressed left at (540, 315)
Screenshot: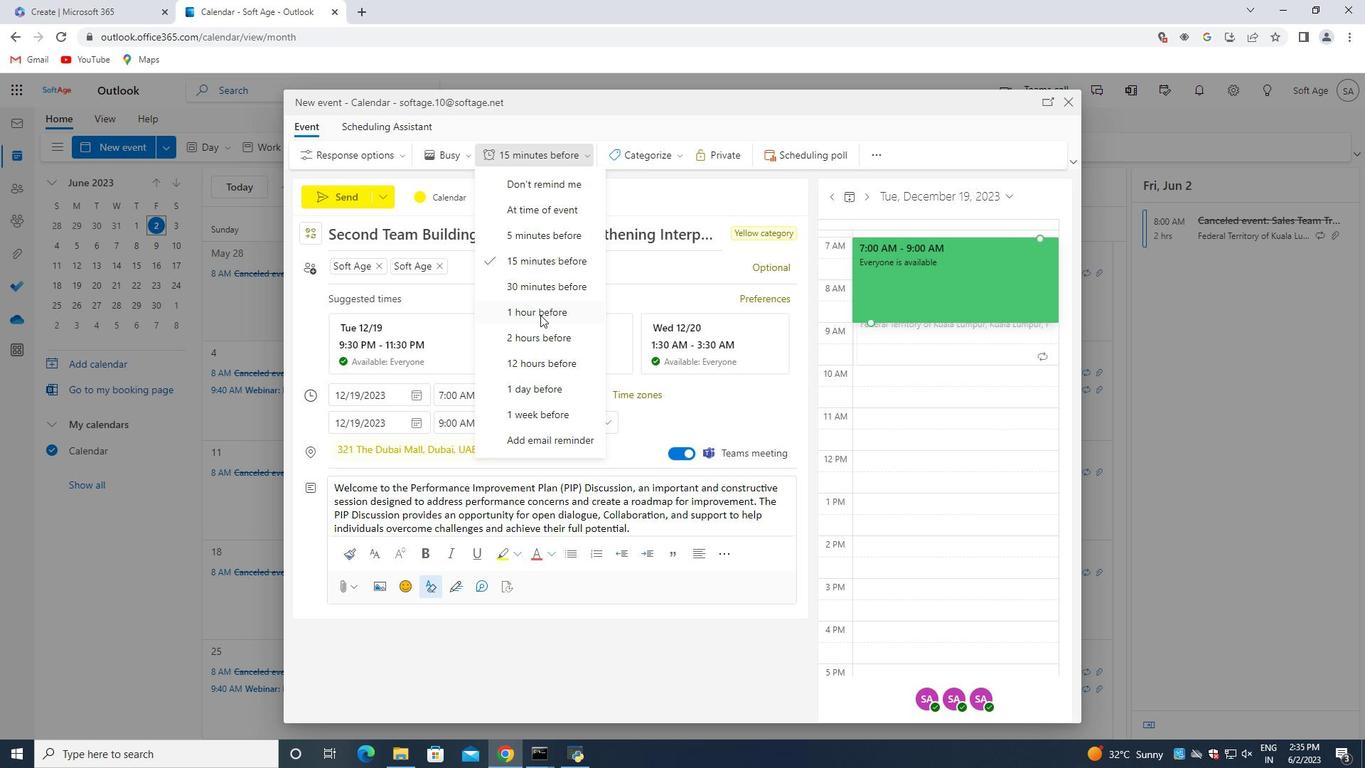 
Action: Mouse moved to (359, 199)
Screenshot: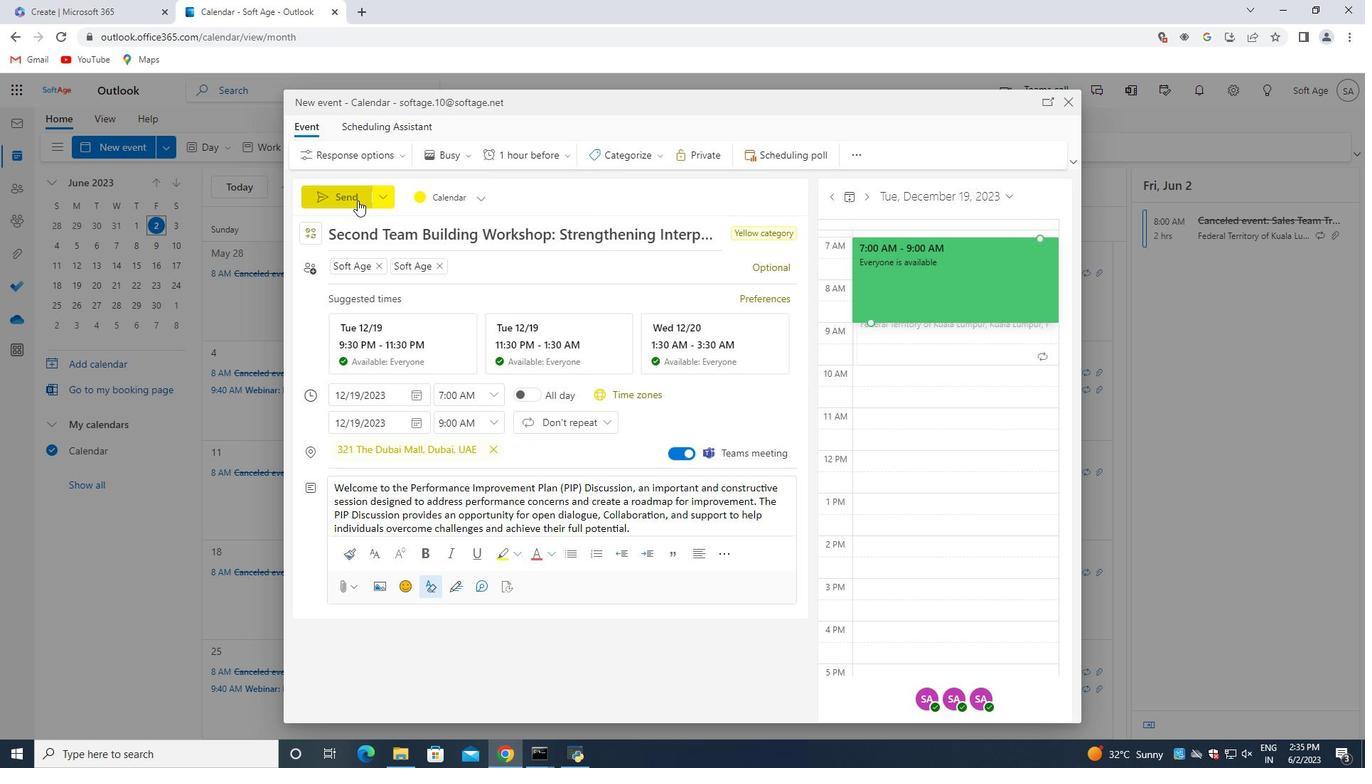 
Action: Mouse pressed left at (359, 199)
Screenshot: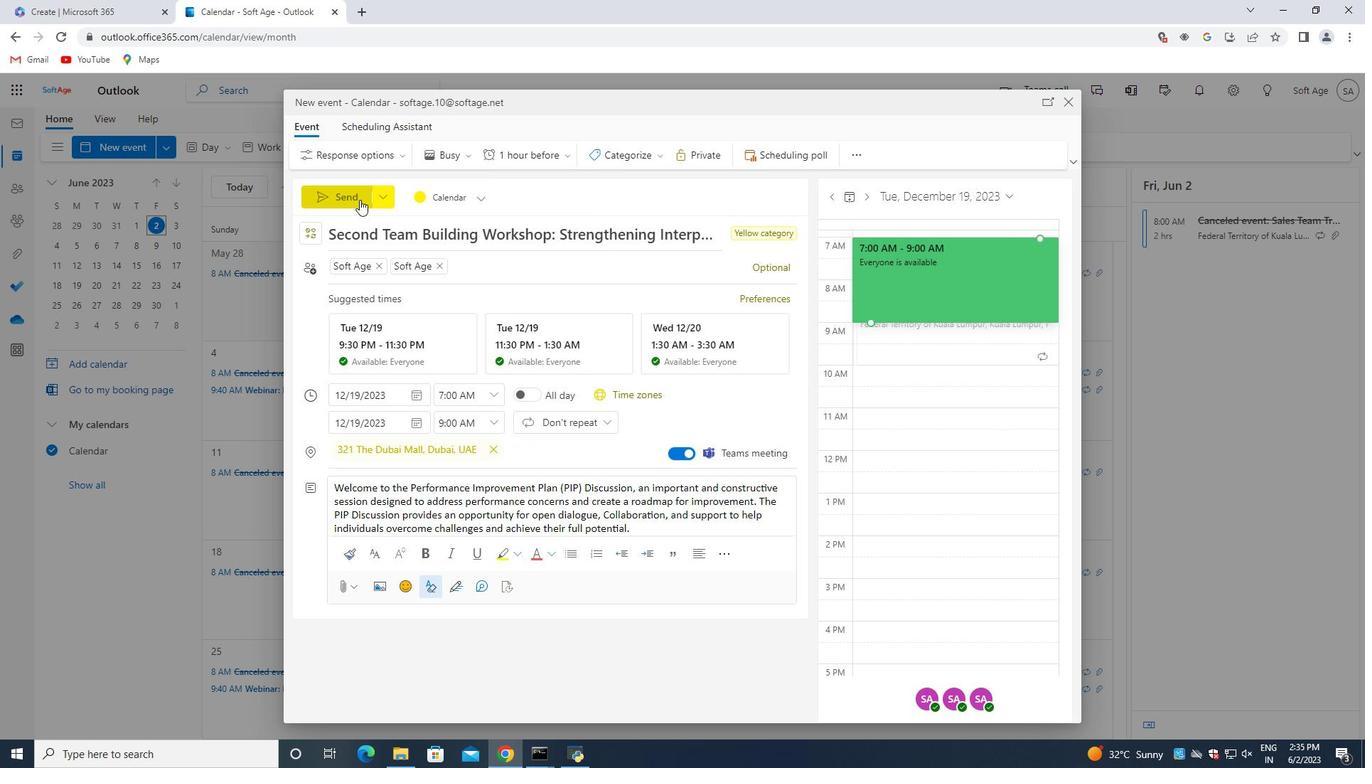 
